 Task: Search one way flight ticket for 4 adults, 1 infant in seat and 1 infant on lap in premium economy from Williston: Williston Basin International Airport to Springfield: Abraham Lincoln Capital Airport on 5-2-2023. Number of bags: 1 checked bag. Price is upto 40000. Outbound departure time preference is 7:15.
Action: Mouse moved to (374, 317)
Screenshot: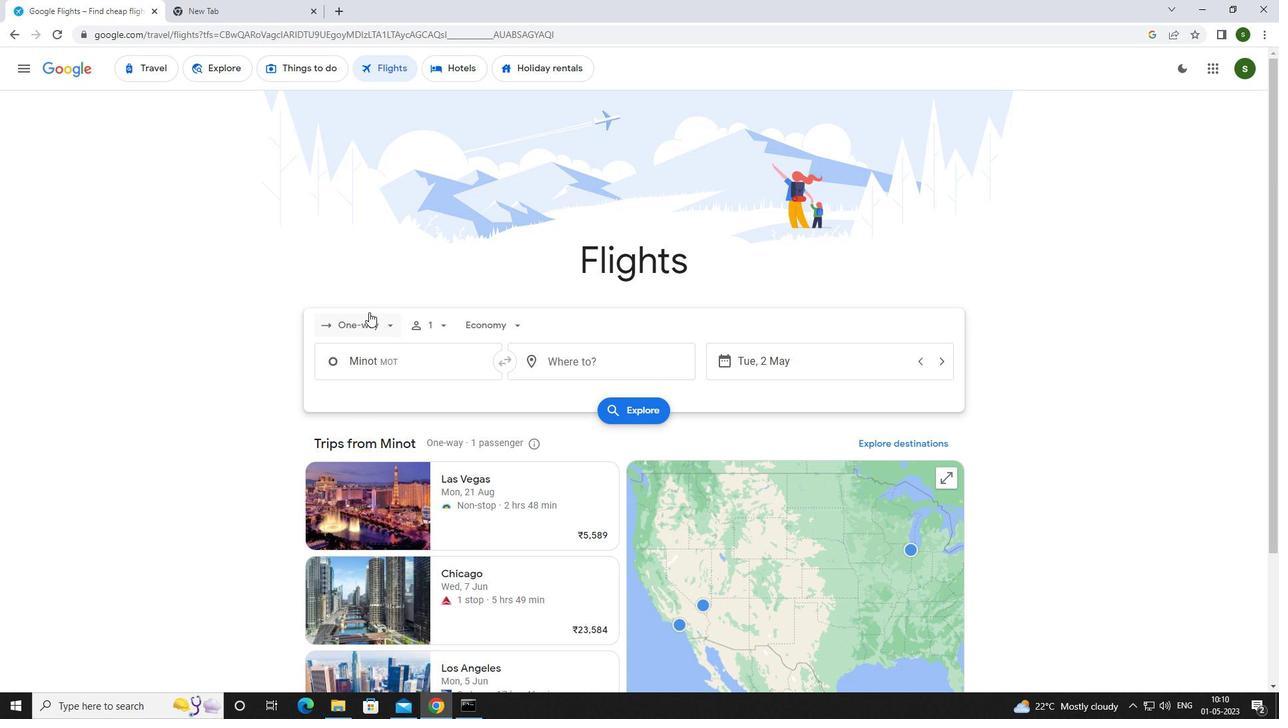 
Action: Mouse pressed left at (374, 317)
Screenshot: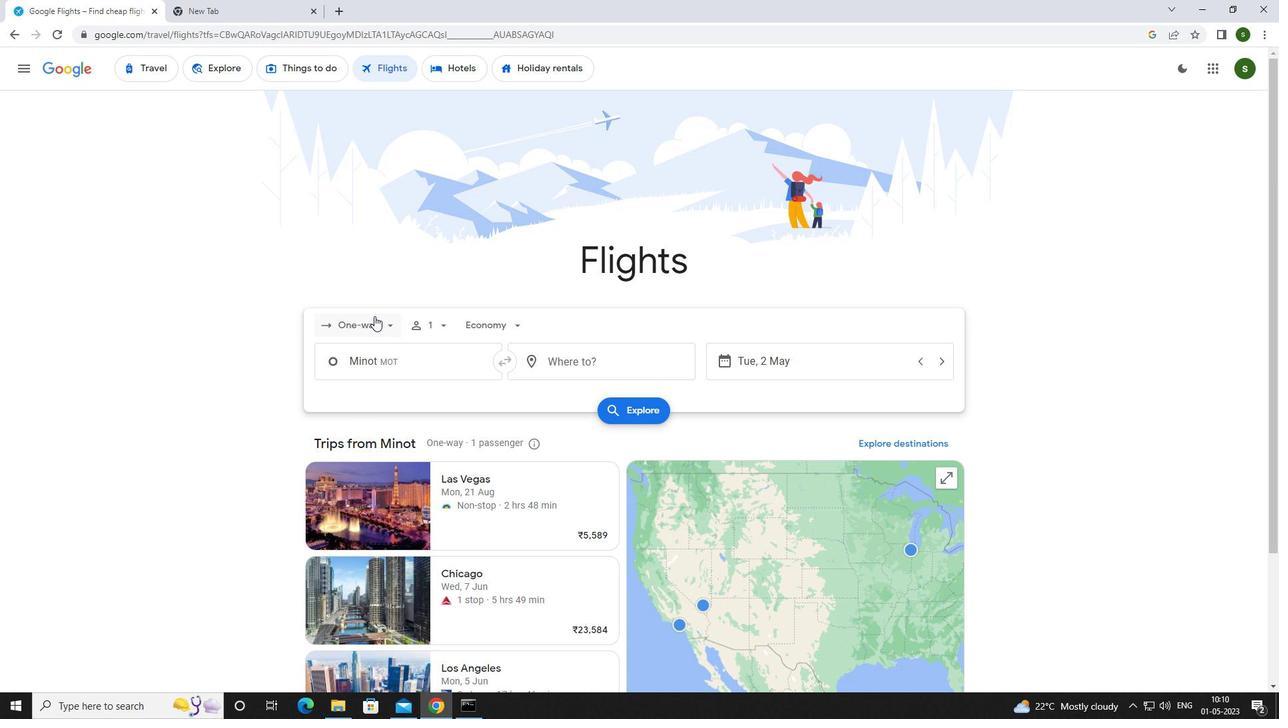 
Action: Mouse moved to (390, 385)
Screenshot: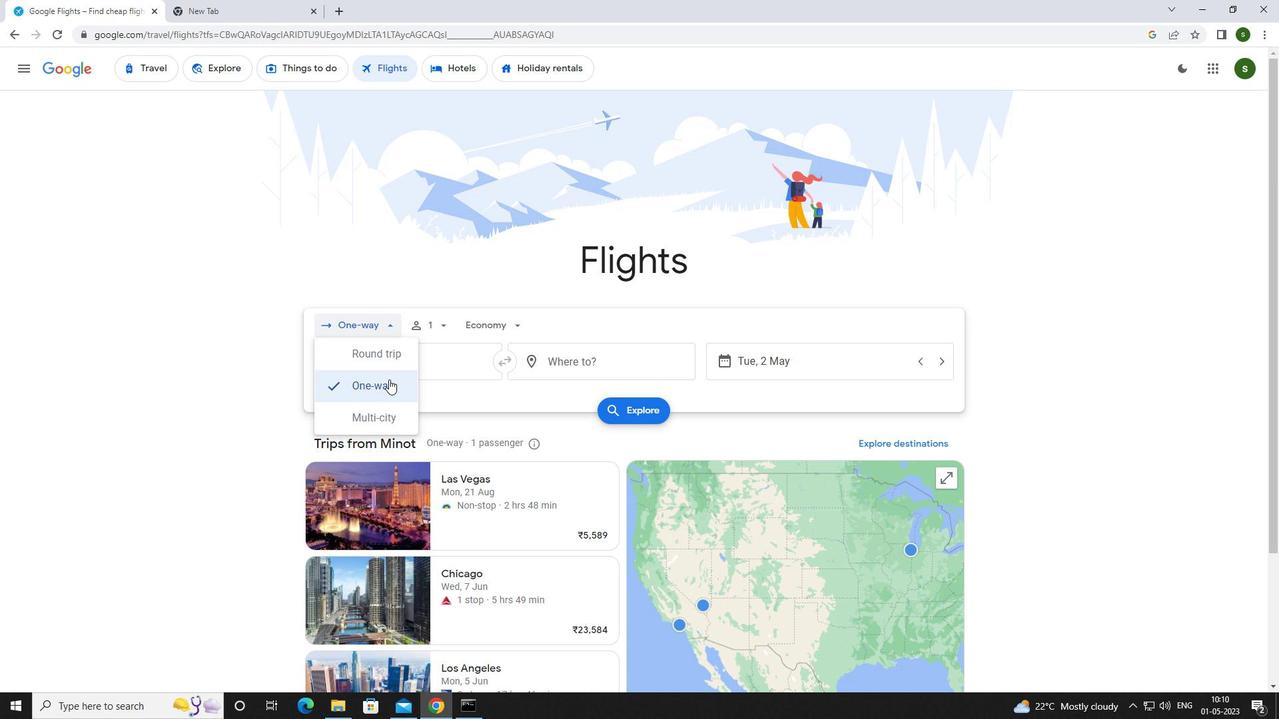 
Action: Mouse pressed left at (390, 385)
Screenshot: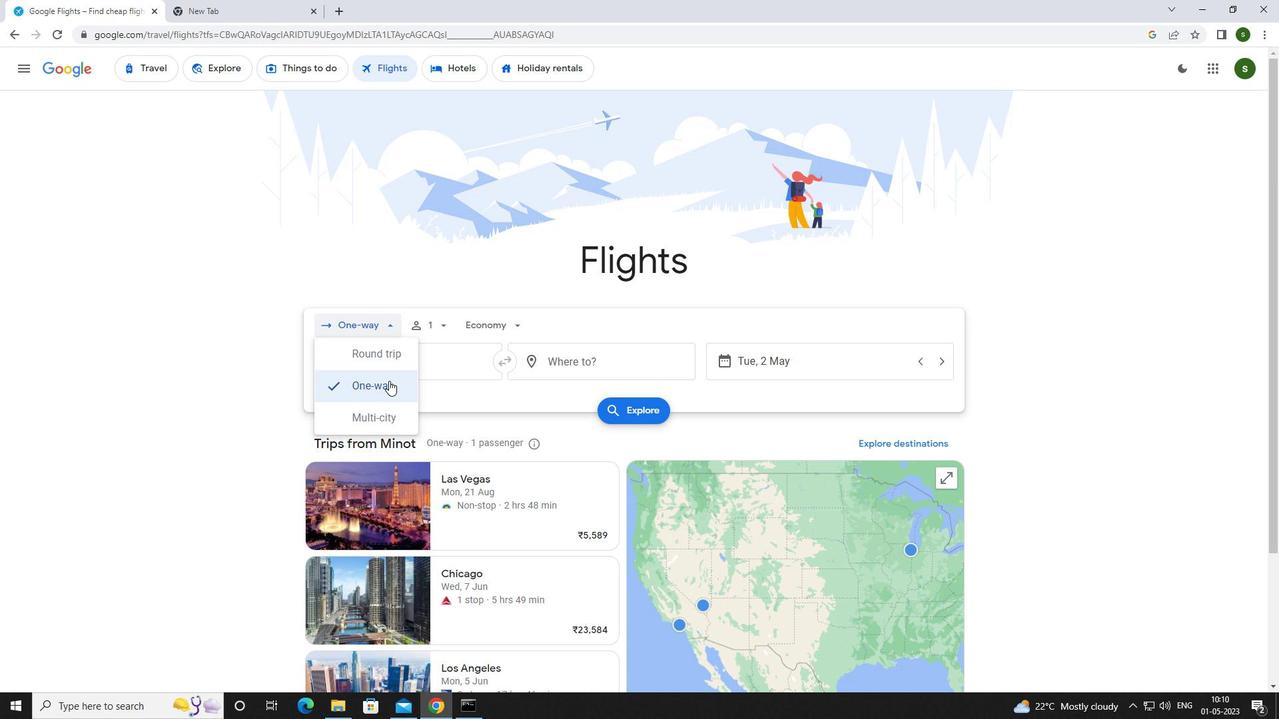 
Action: Mouse moved to (447, 323)
Screenshot: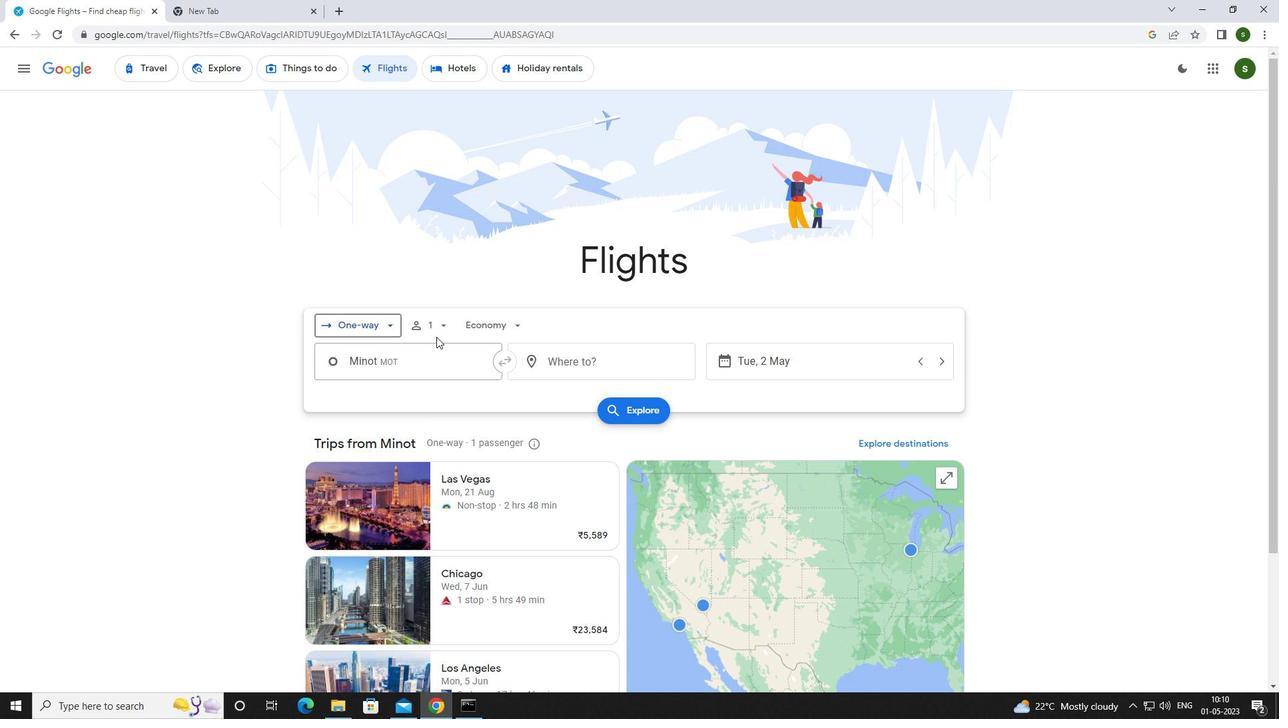 
Action: Mouse pressed left at (447, 323)
Screenshot: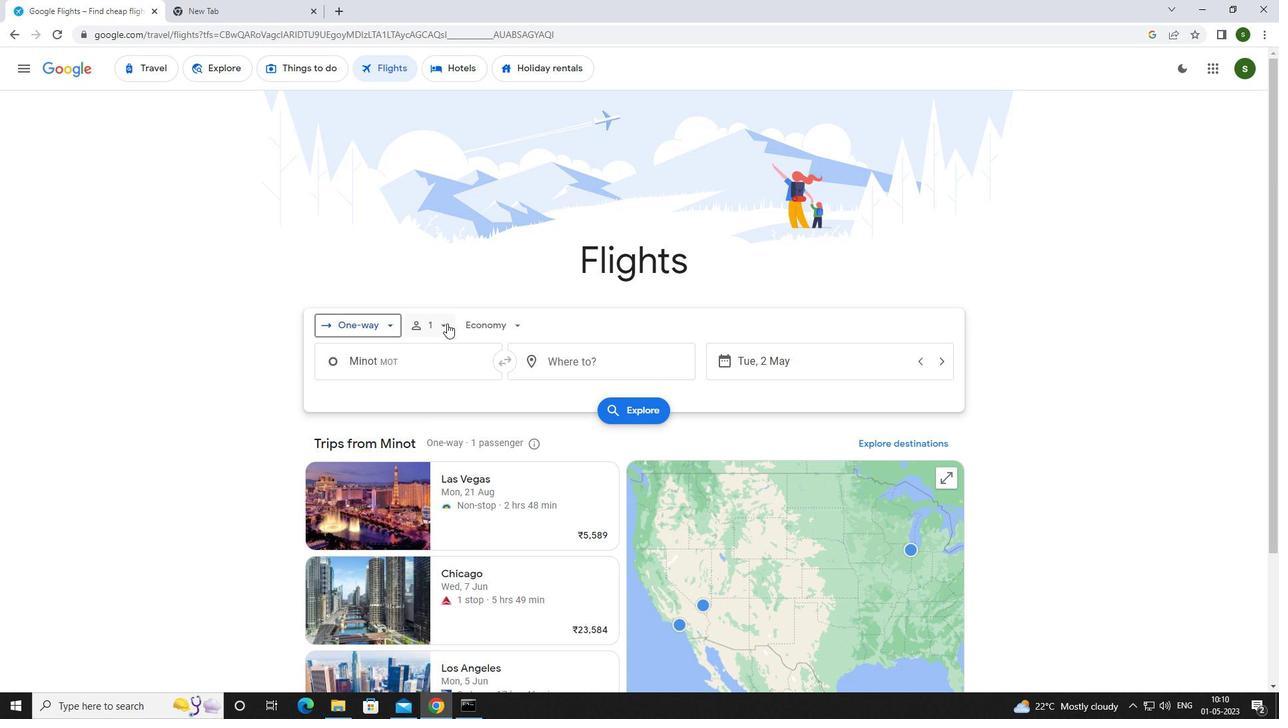
Action: Mouse moved to (550, 352)
Screenshot: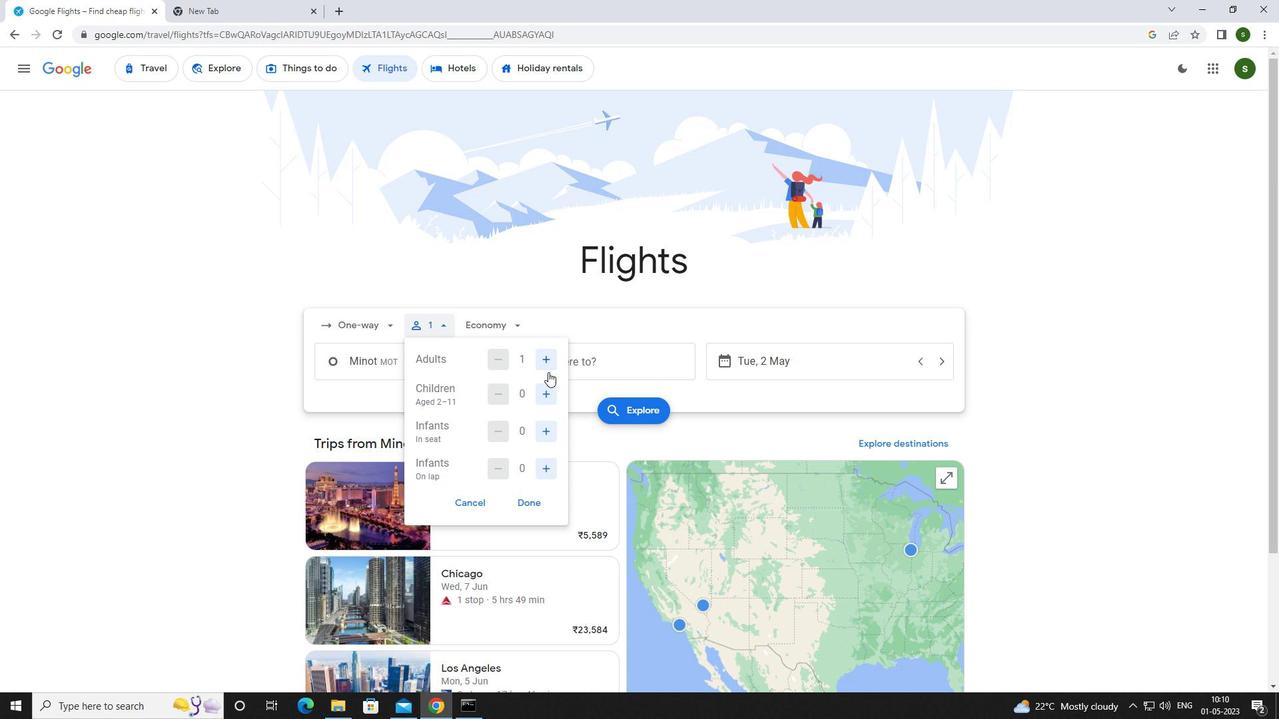 
Action: Mouse pressed left at (550, 352)
Screenshot: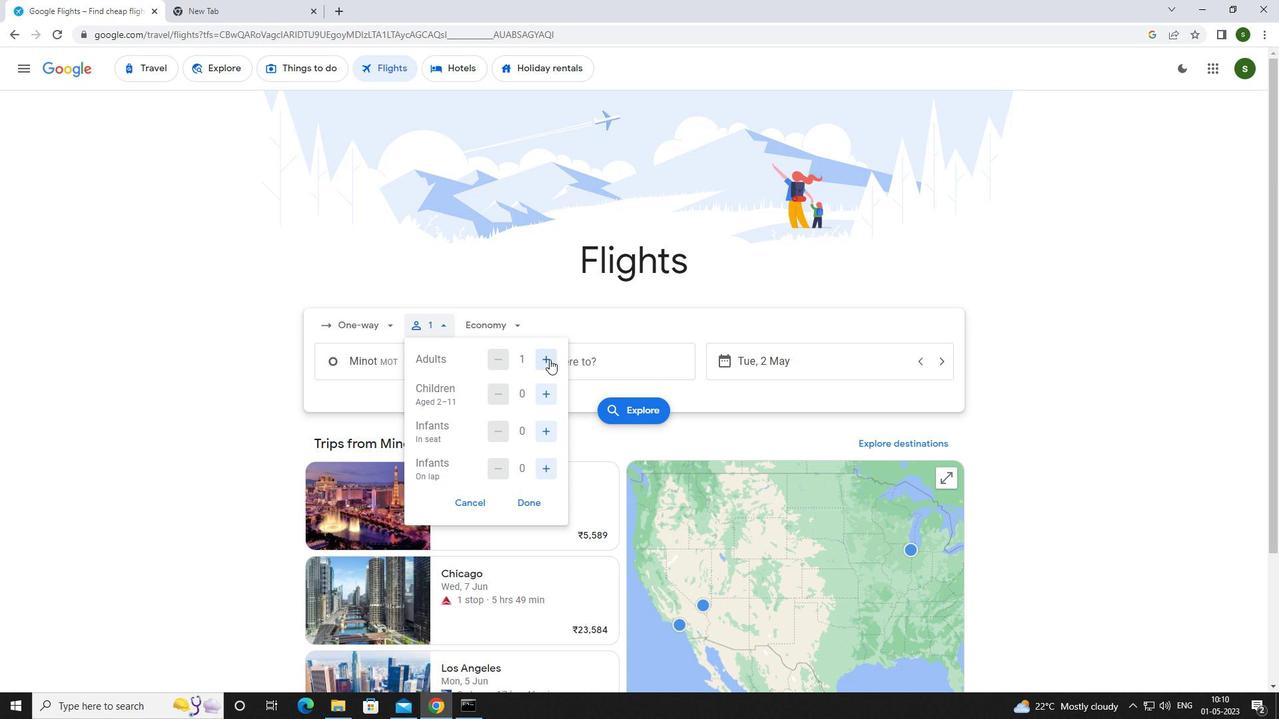 
Action: Mouse pressed left at (550, 352)
Screenshot: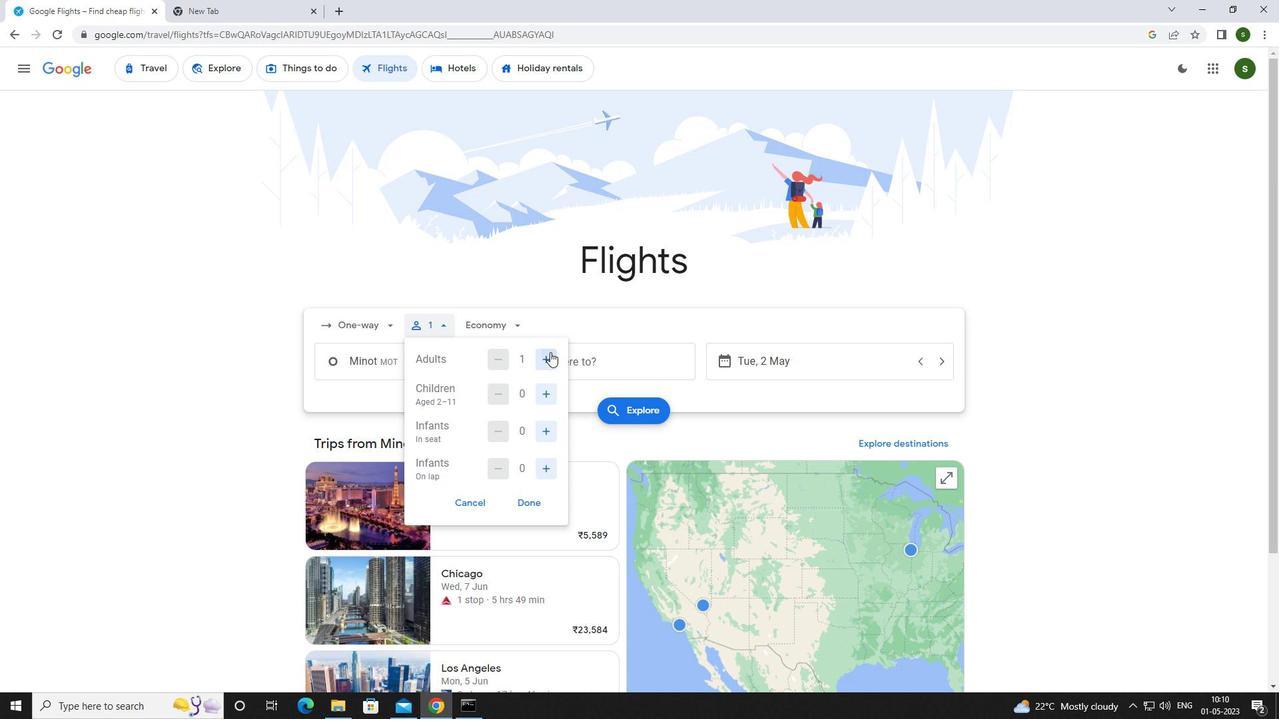 
Action: Mouse pressed left at (550, 352)
Screenshot: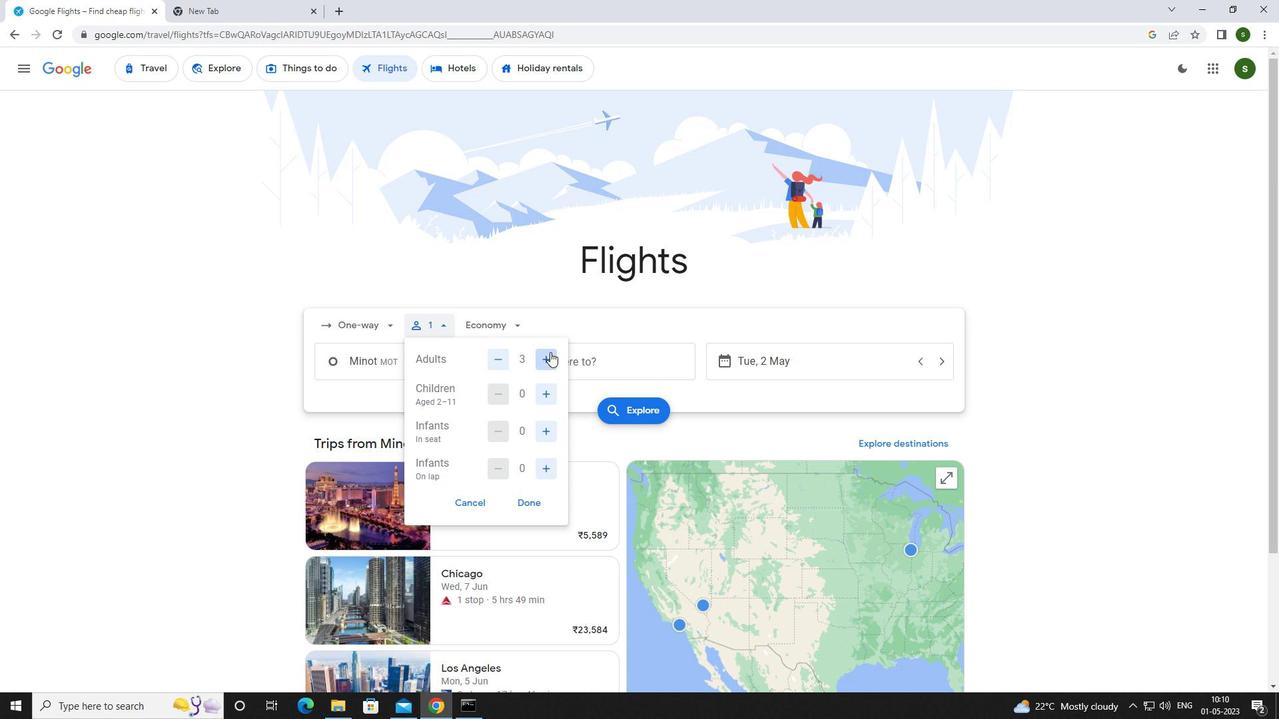 
Action: Mouse moved to (547, 431)
Screenshot: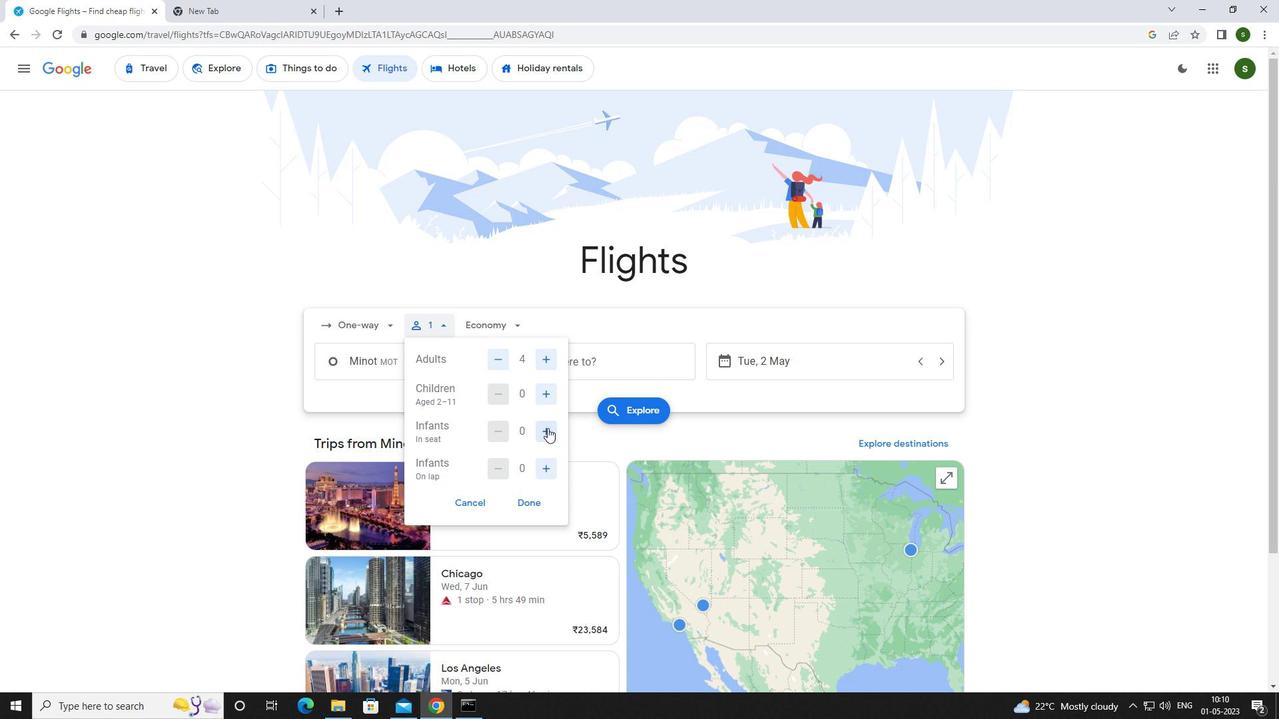 
Action: Mouse pressed left at (547, 431)
Screenshot: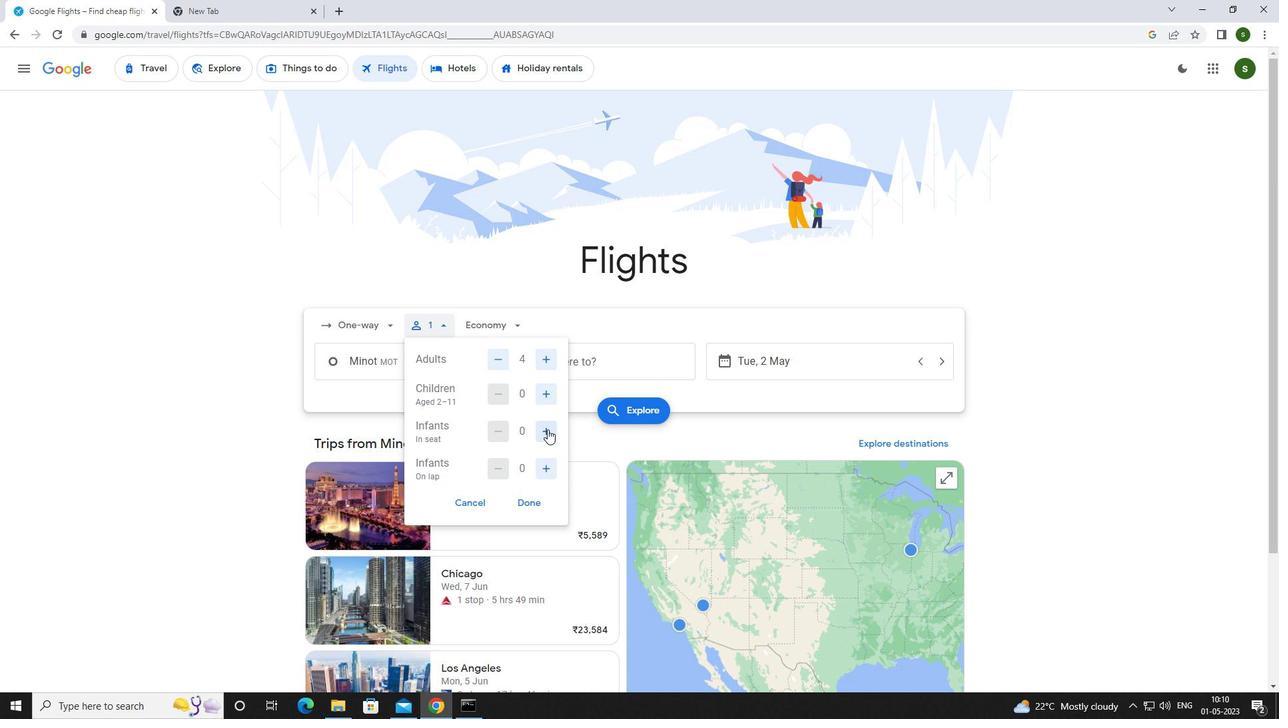 
Action: Mouse moved to (551, 470)
Screenshot: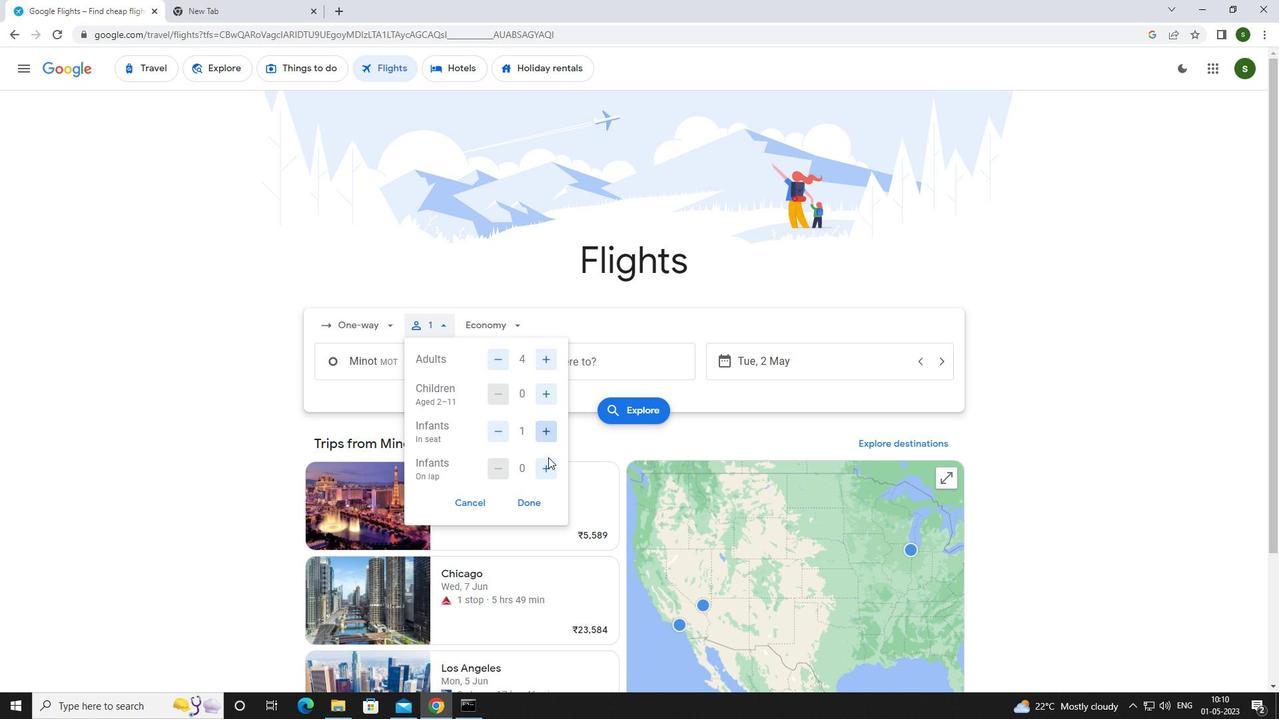 
Action: Mouse pressed left at (551, 470)
Screenshot: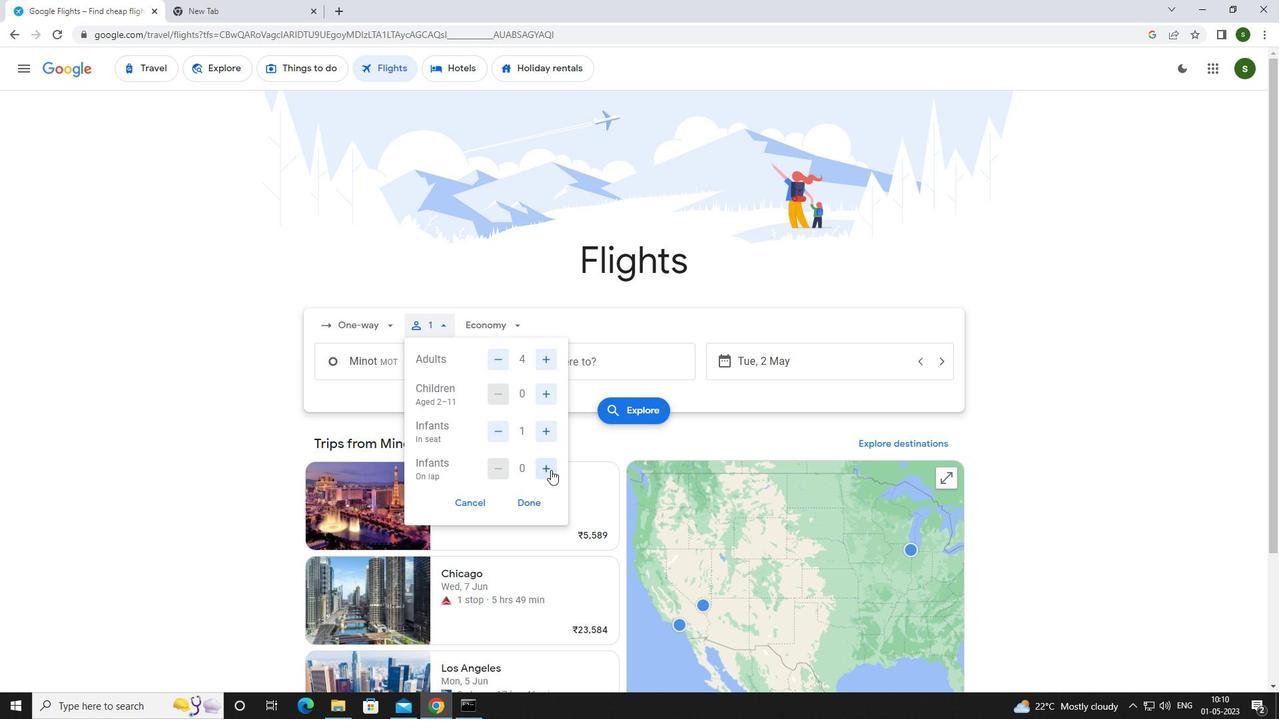 
Action: Mouse moved to (498, 329)
Screenshot: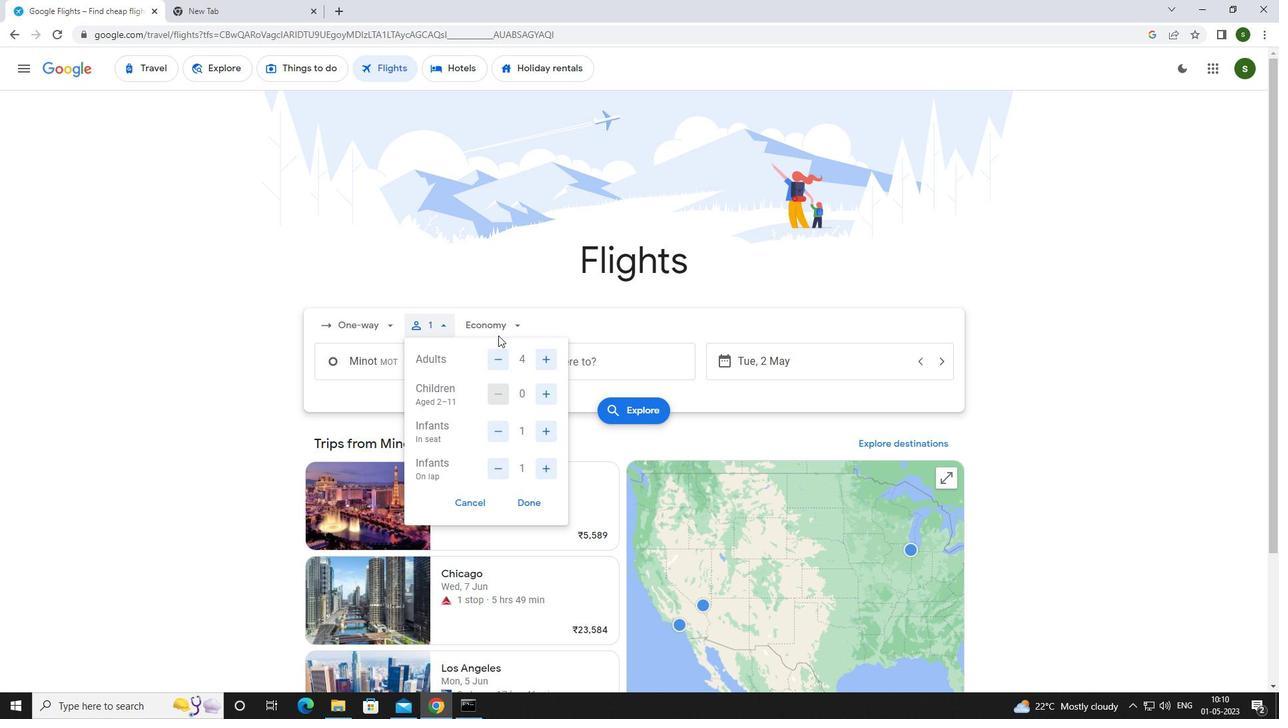 
Action: Mouse pressed left at (498, 329)
Screenshot: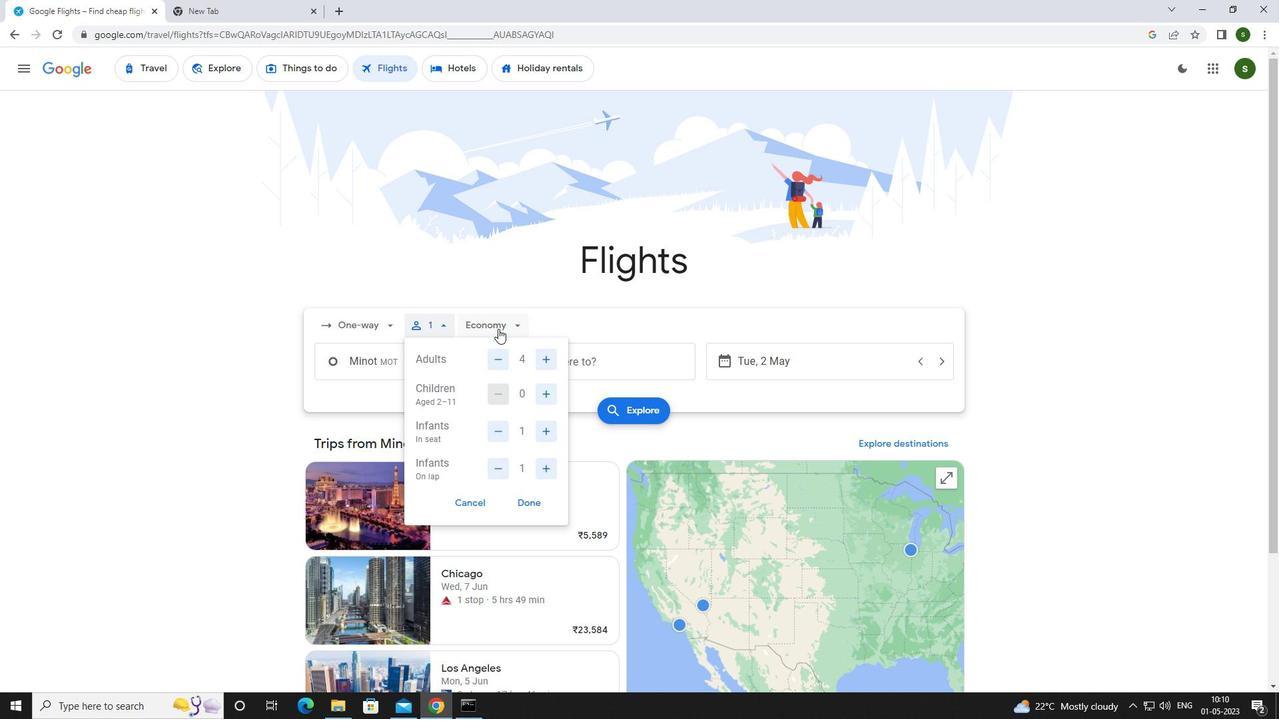 
Action: Mouse moved to (519, 390)
Screenshot: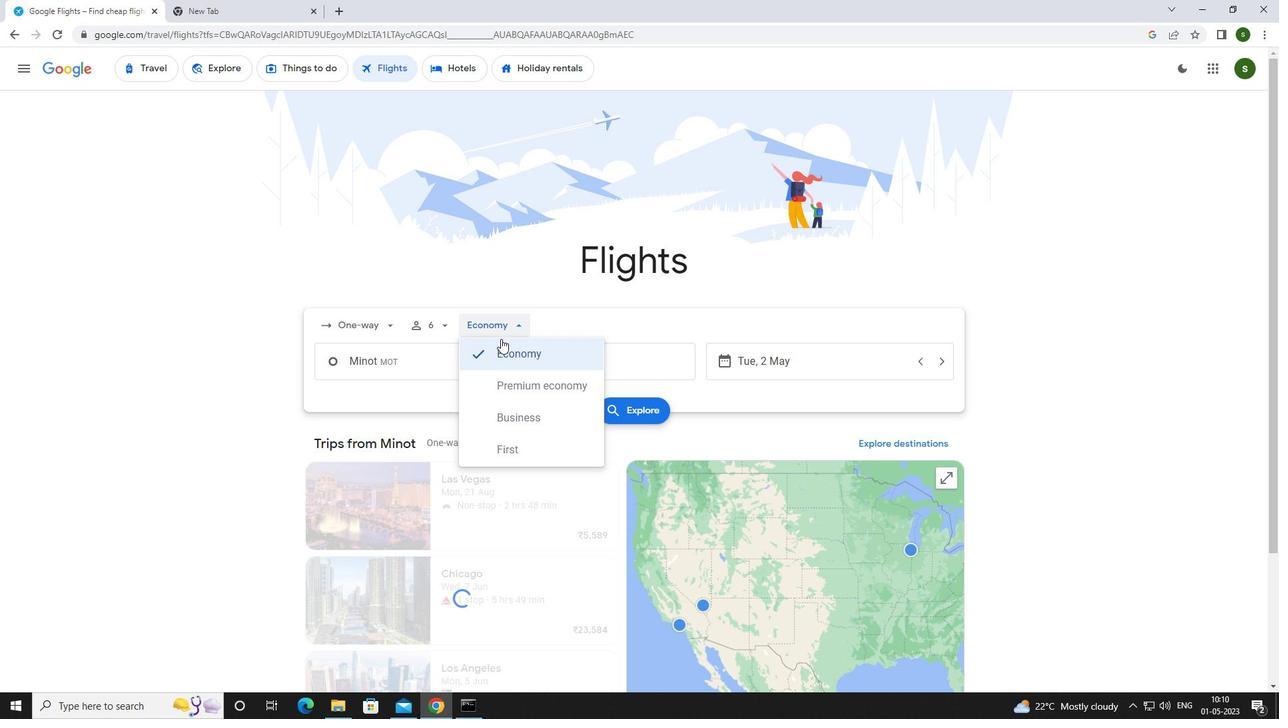 
Action: Mouse pressed left at (519, 390)
Screenshot: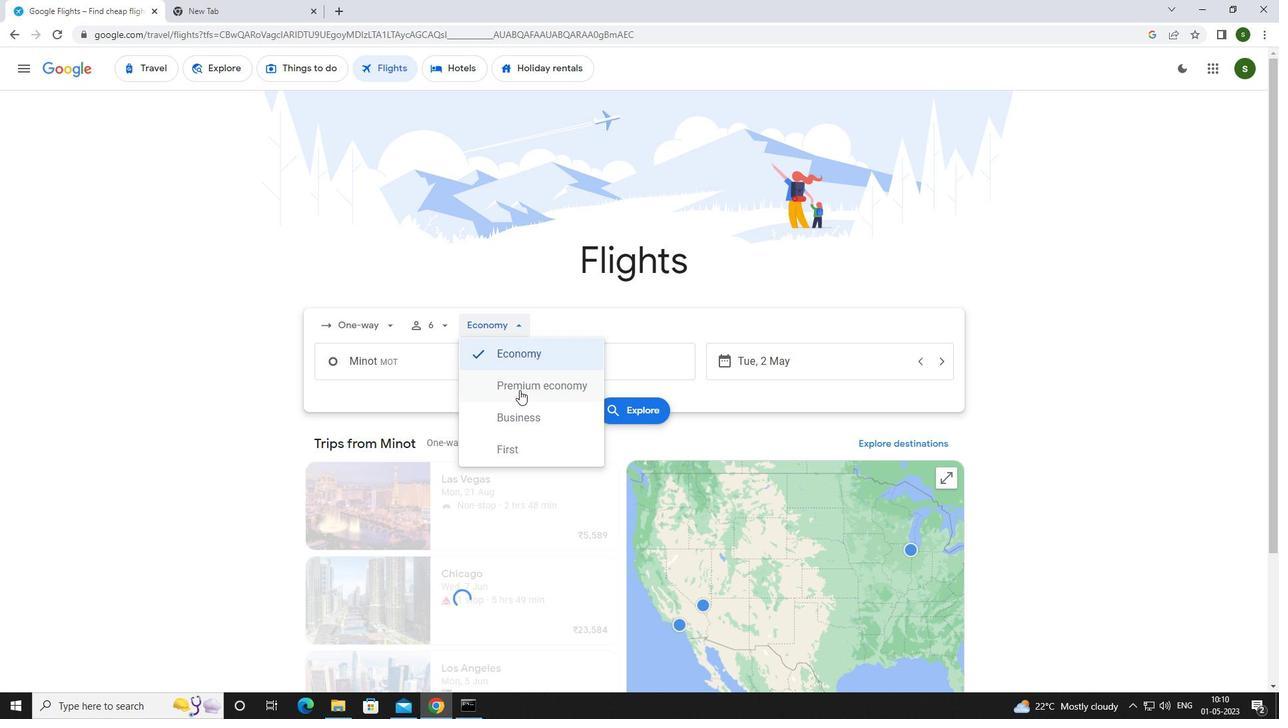 
Action: Mouse moved to (429, 367)
Screenshot: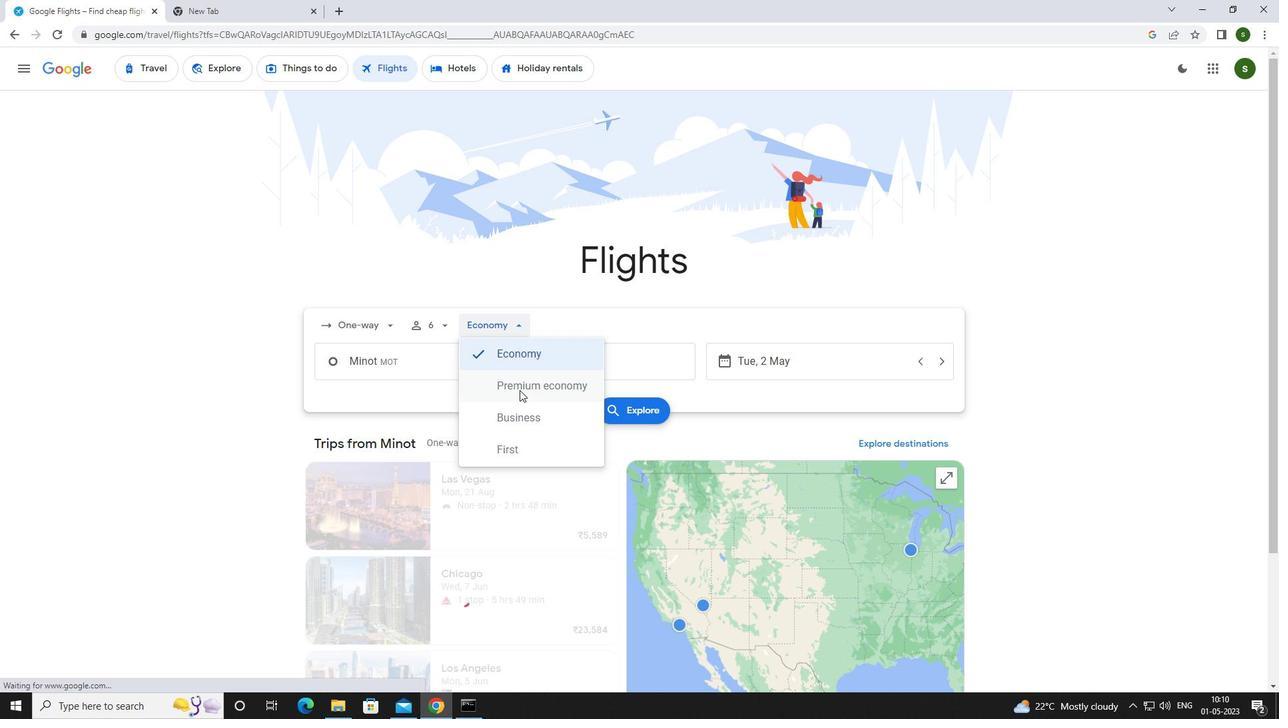 
Action: Mouse pressed left at (429, 367)
Screenshot: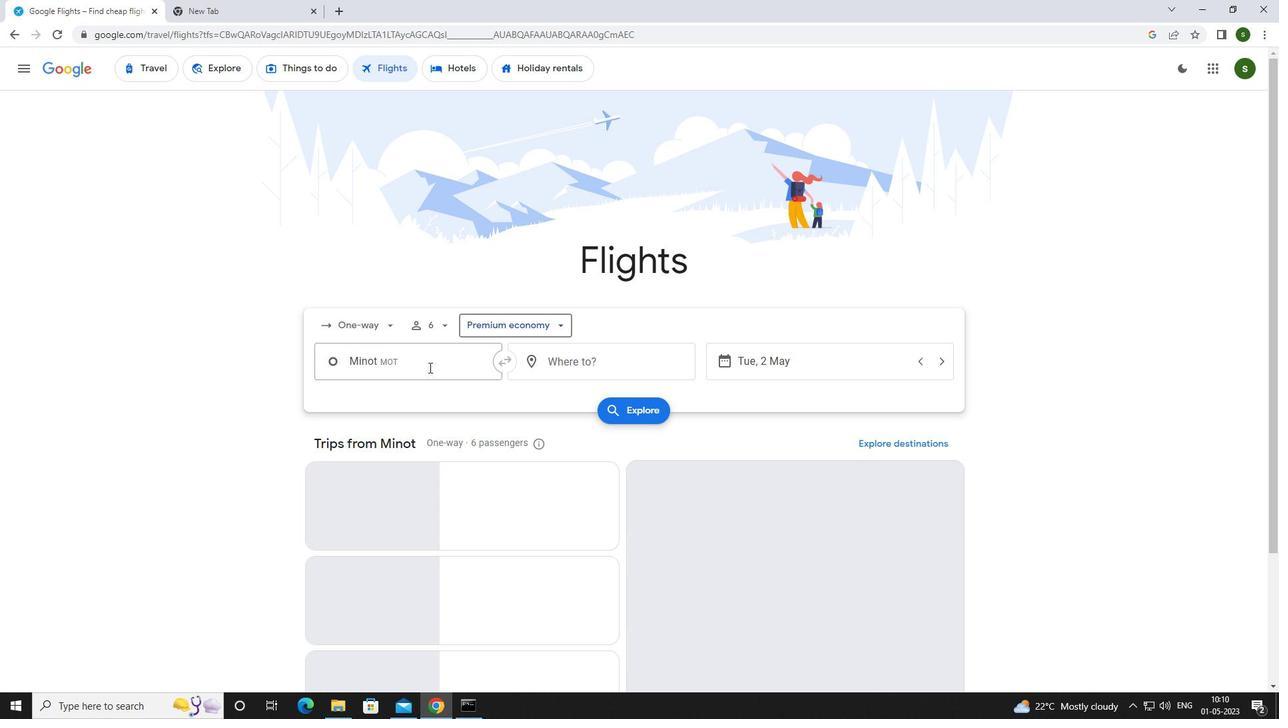 
Action: Key pressed w<Key.caps_lock>illiston
Screenshot: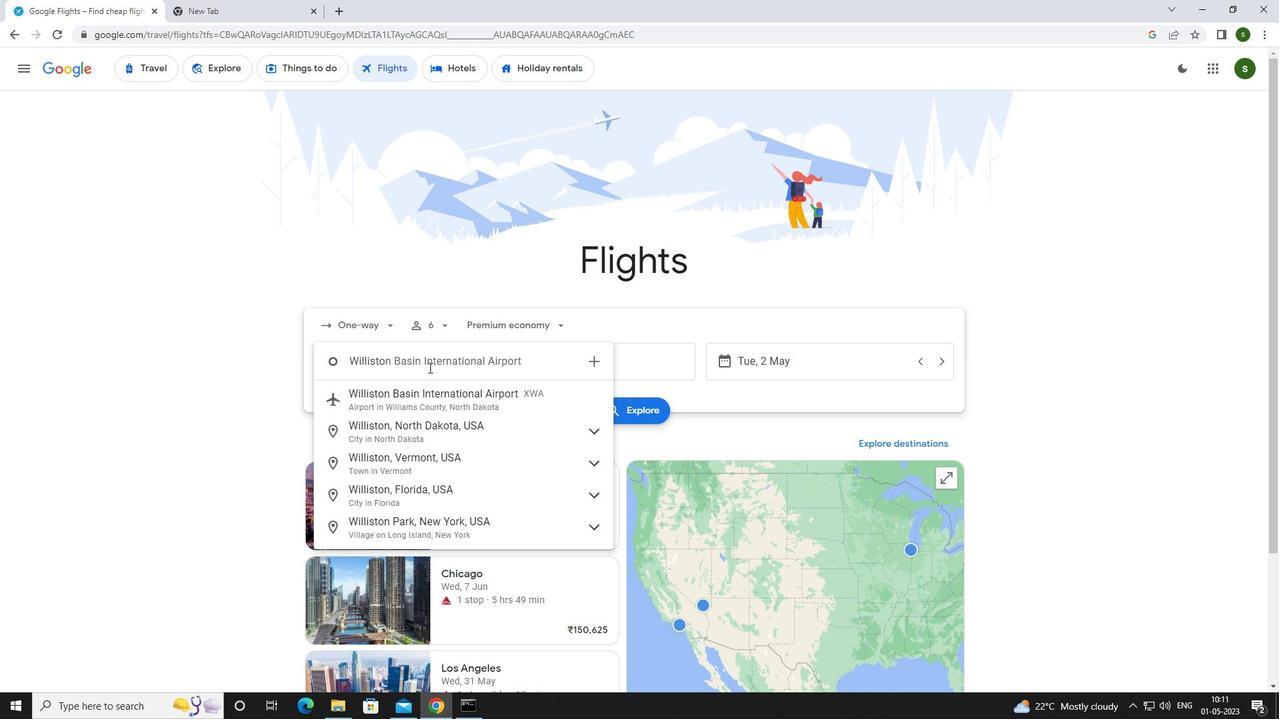 
Action: Mouse moved to (419, 407)
Screenshot: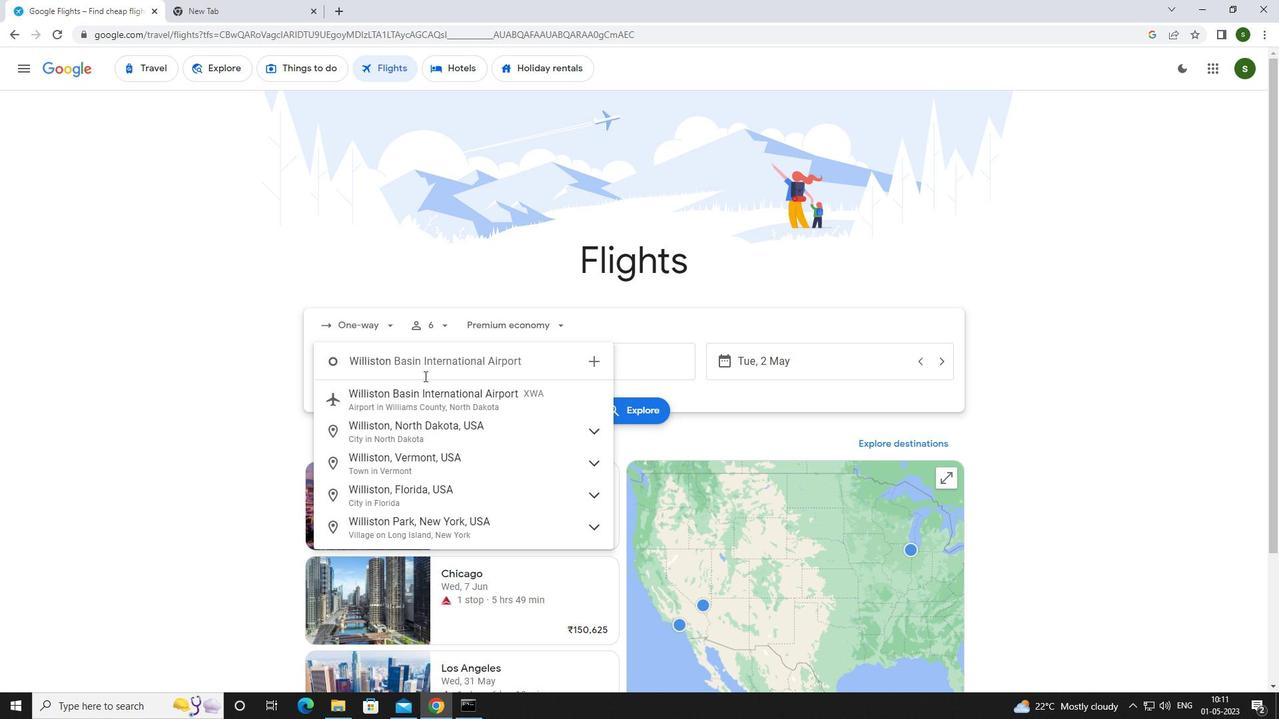 
Action: Mouse pressed left at (419, 407)
Screenshot: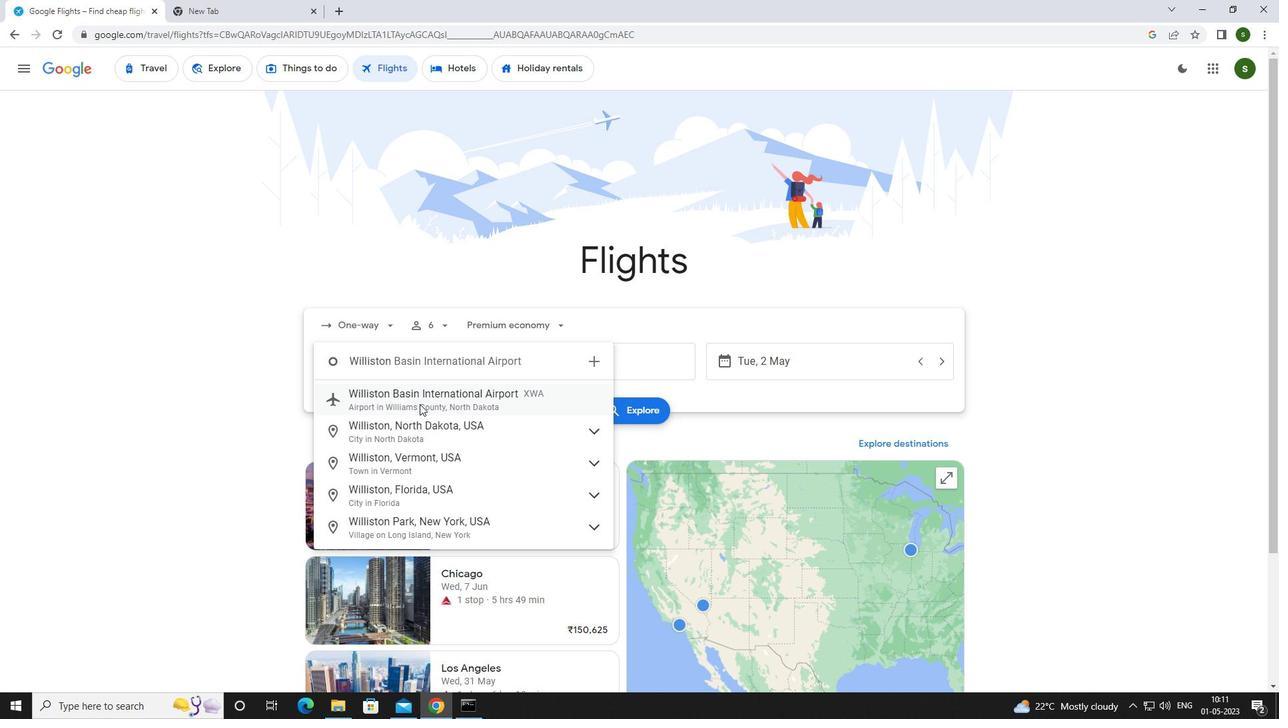 
Action: Mouse moved to (559, 360)
Screenshot: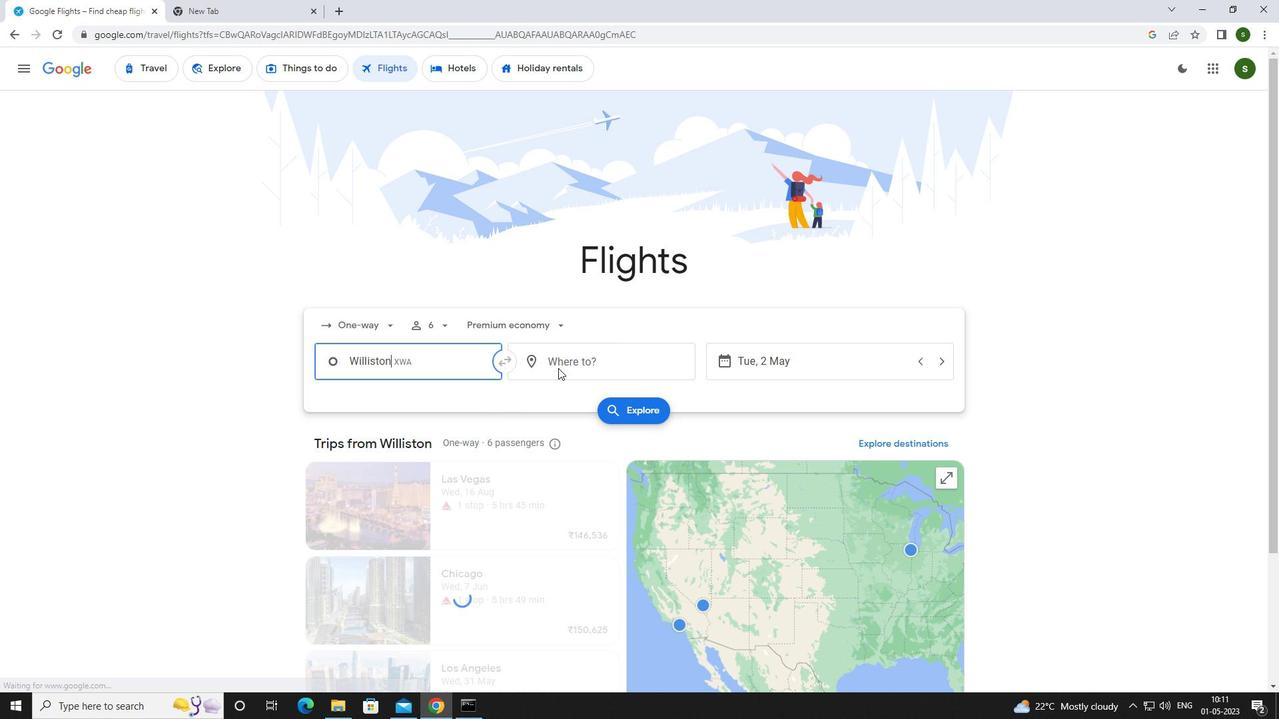 
Action: Mouse pressed left at (559, 360)
Screenshot: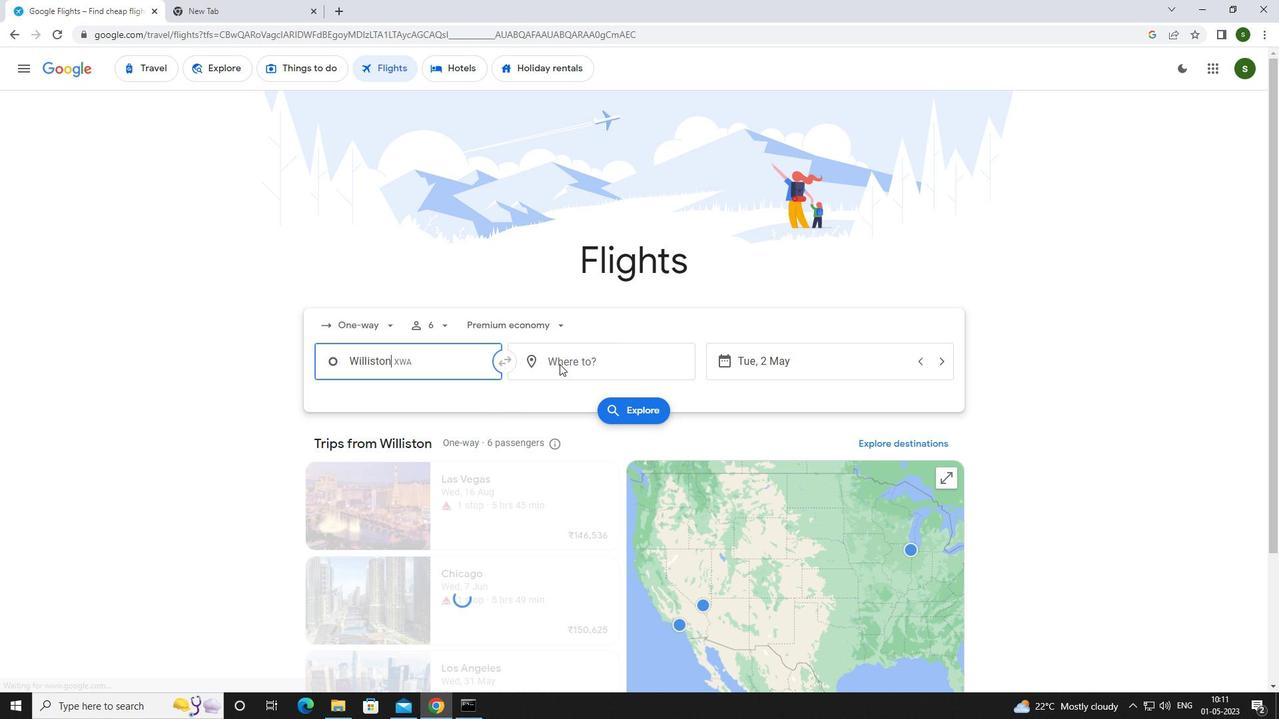
Action: Mouse moved to (449, 392)
Screenshot: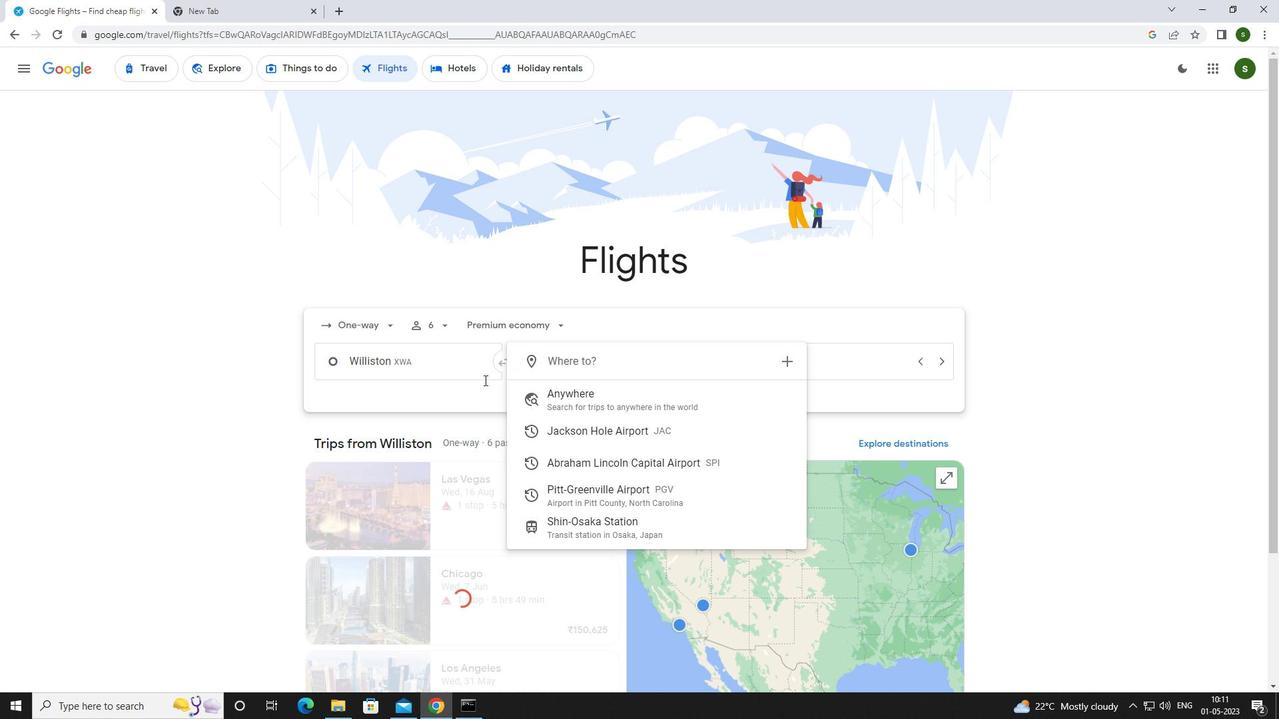 
Action: Key pressed <Key.caps_lock>s<Key.caps_lock>prom<Key.backspace><Key.backspace>ingf
Screenshot: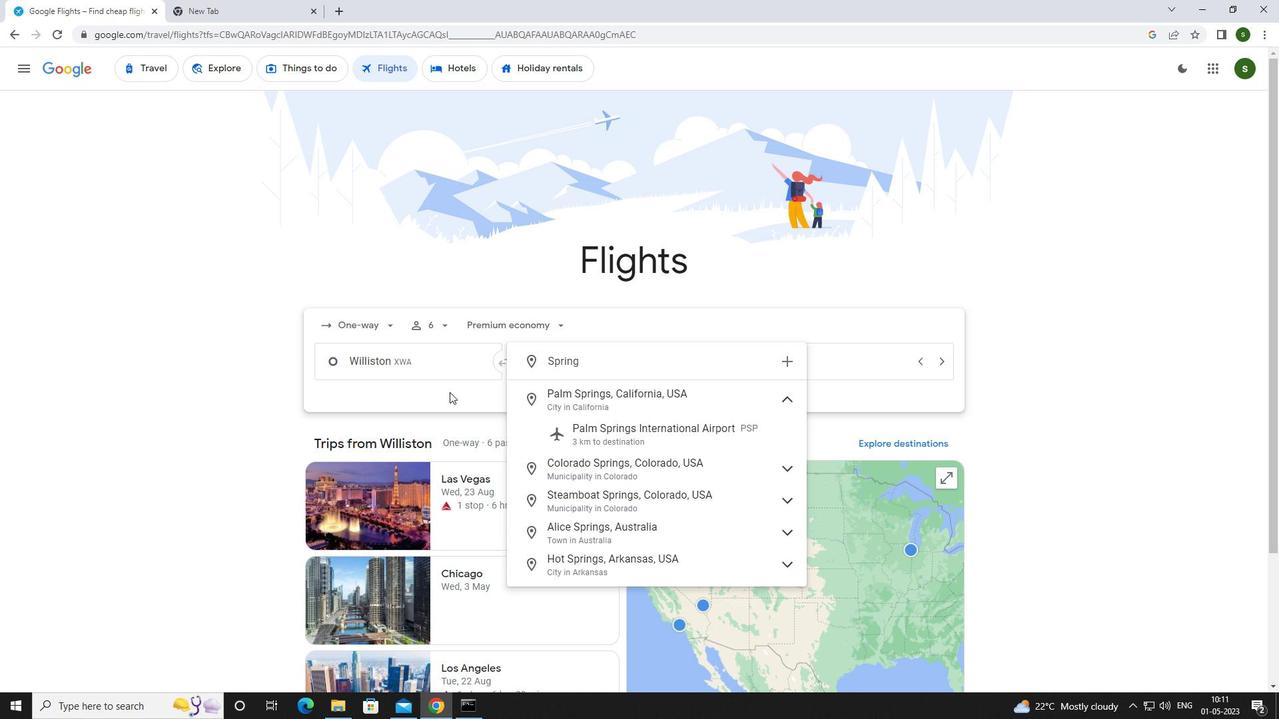 
Action: Mouse moved to (448, 392)
Screenshot: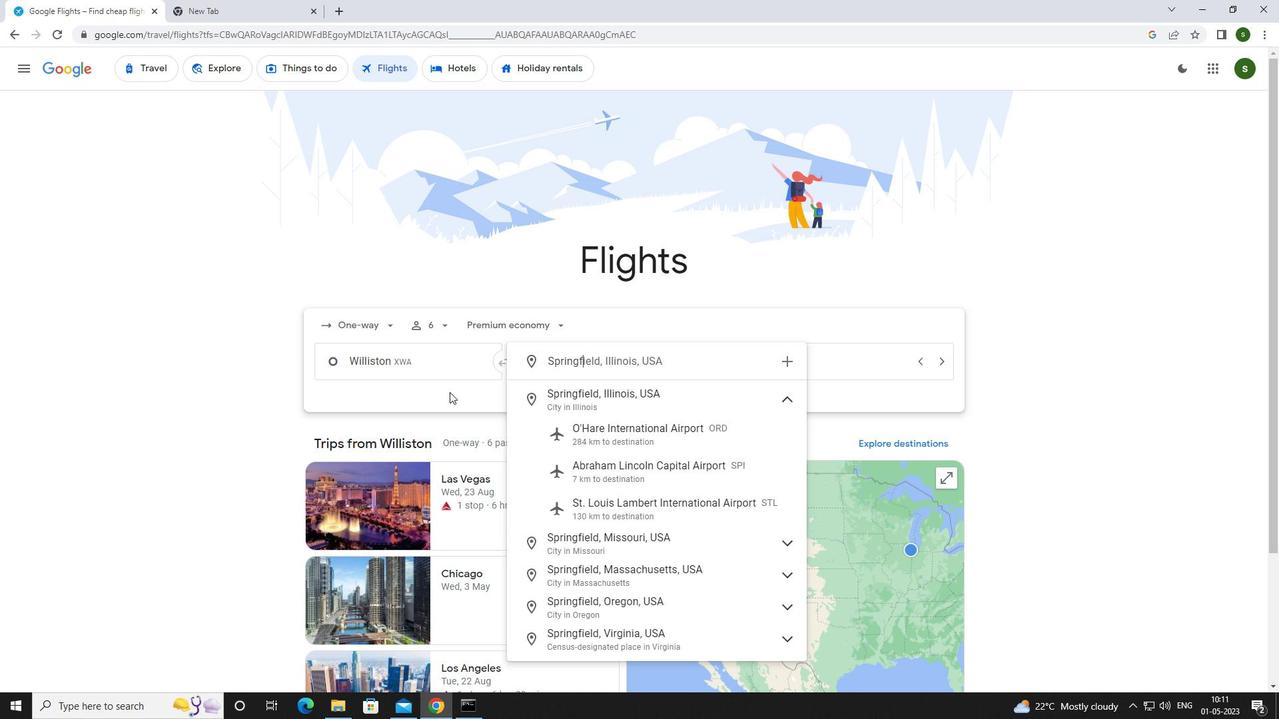 
Action: Key pressed iels
Screenshot: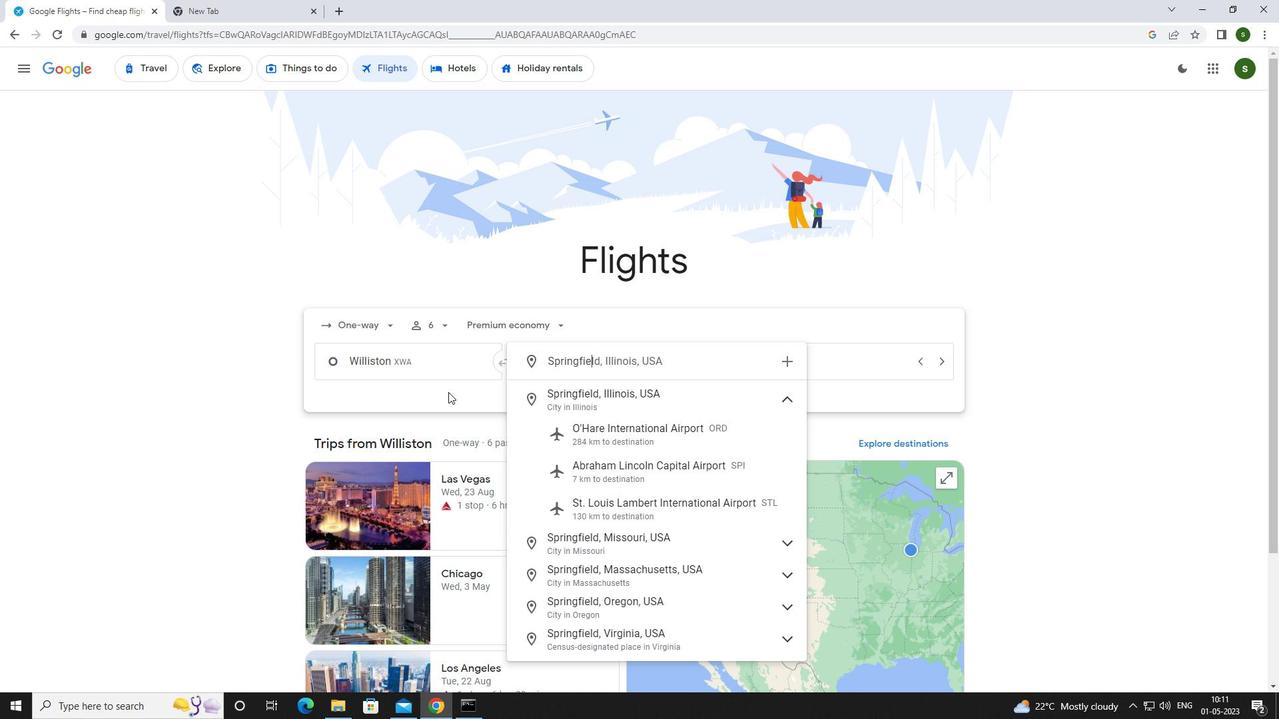 
Action: Mouse moved to (591, 473)
Screenshot: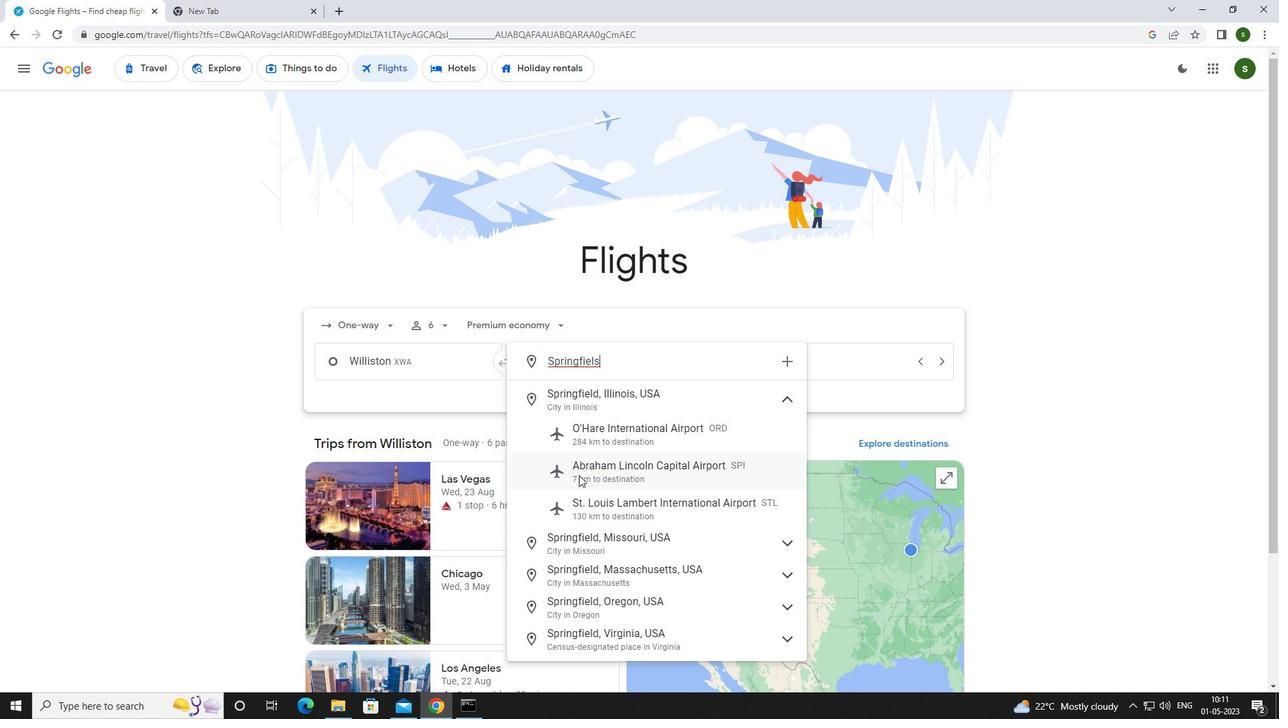 
Action: Mouse pressed left at (591, 473)
Screenshot: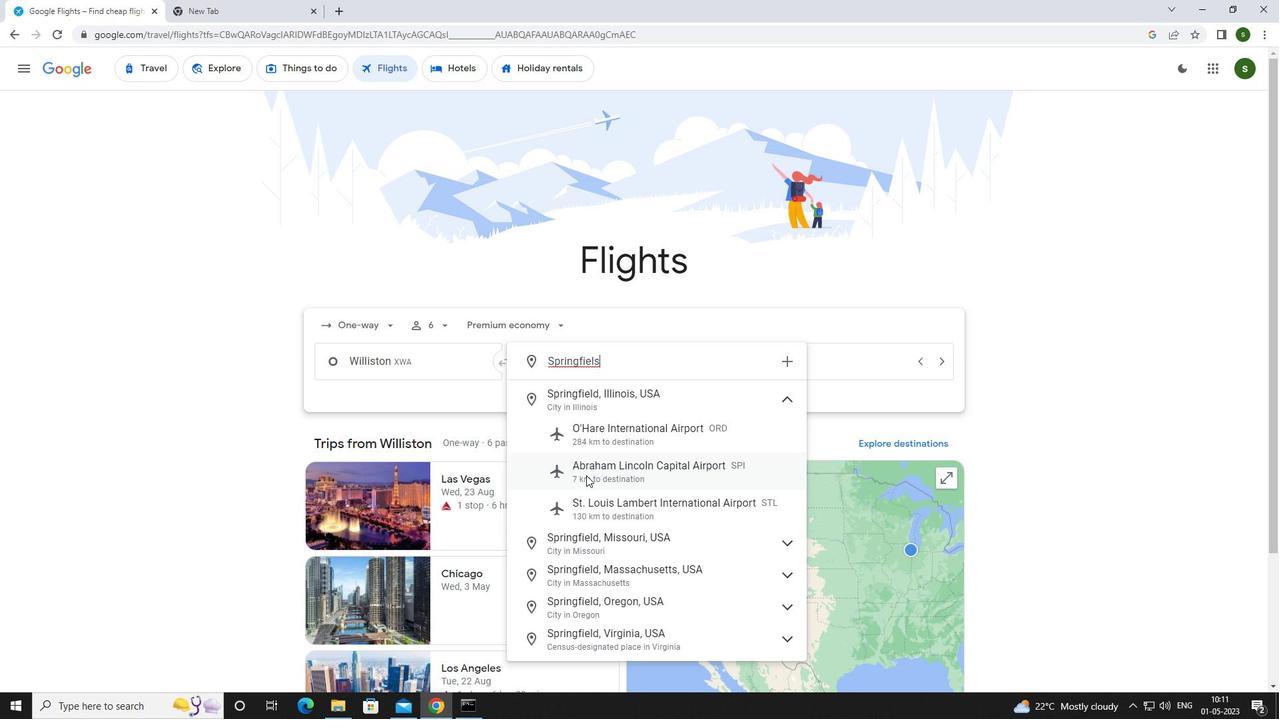 
Action: Mouse moved to (819, 360)
Screenshot: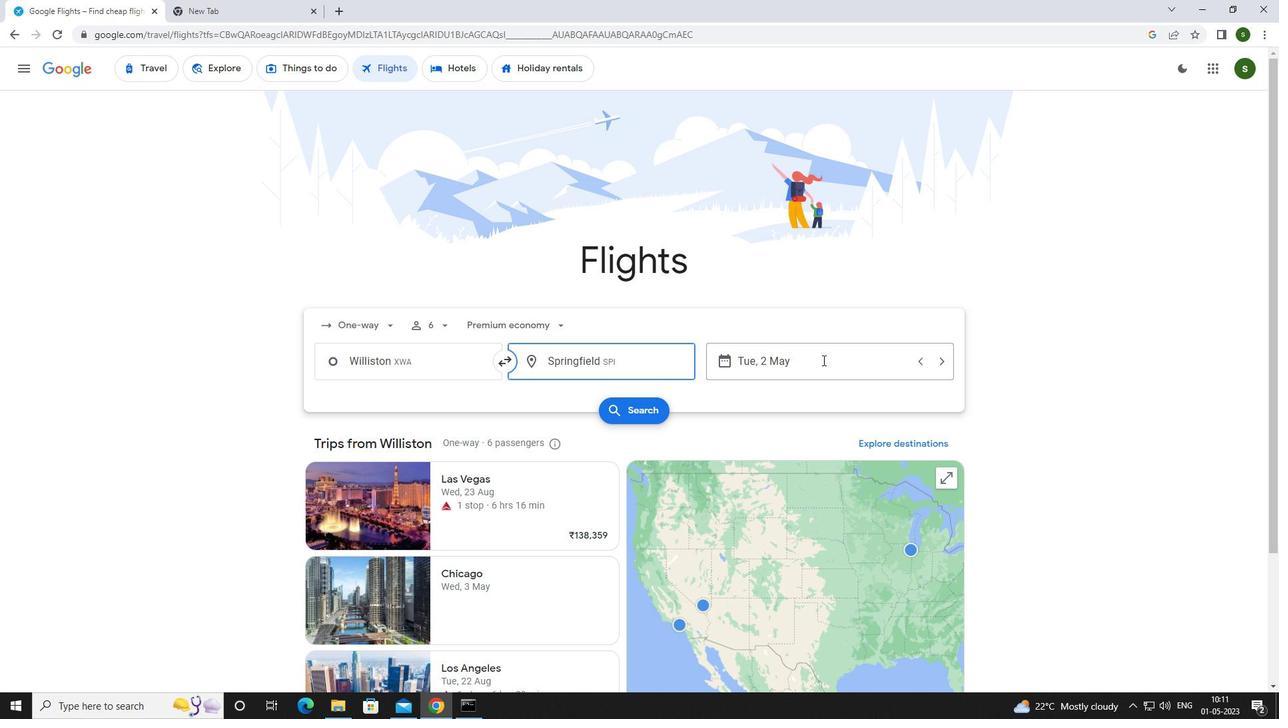 
Action: Mouse pressed left at (819, 360)
Screenshot: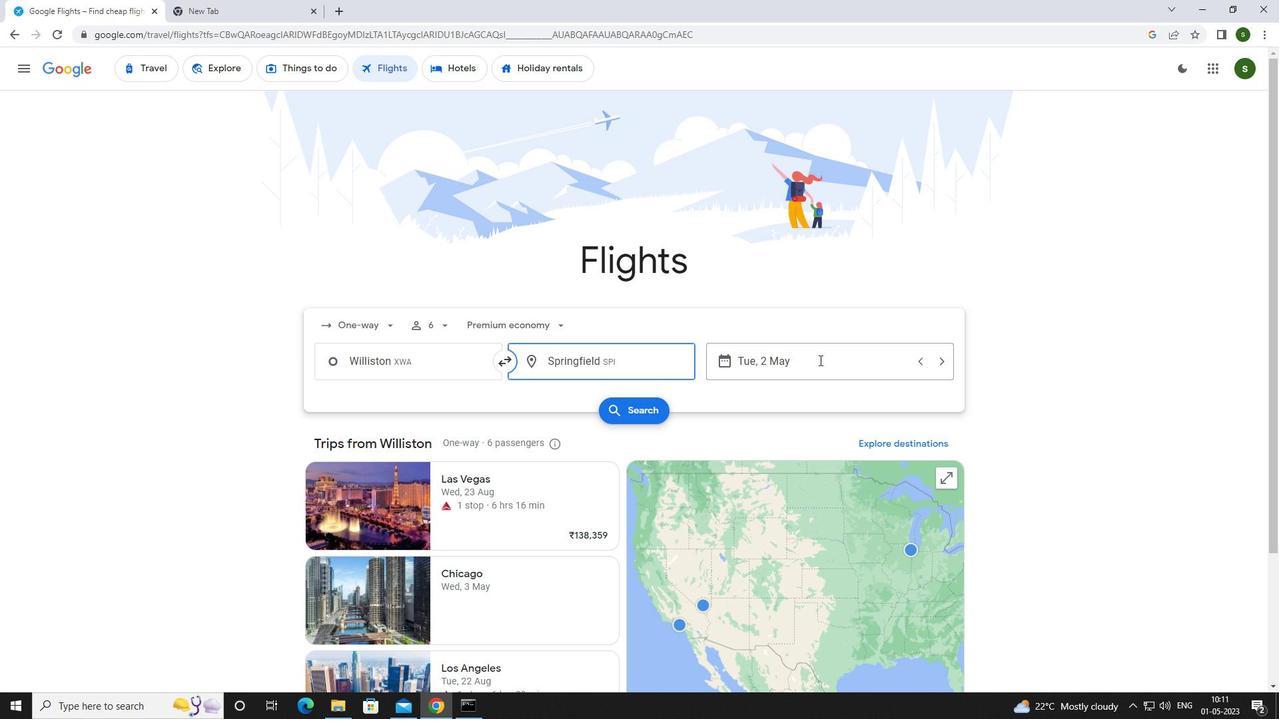 
Action: Mouse moved to (553, 453)
Screenshot: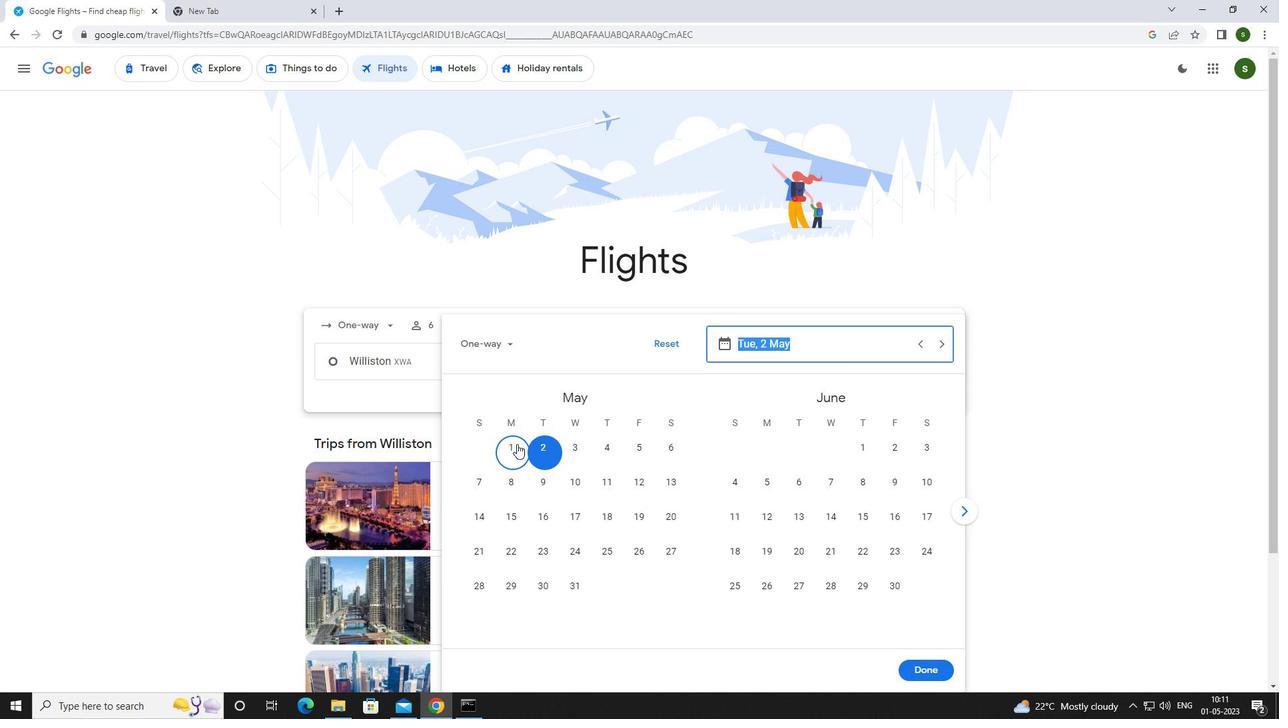 
Action: Mouse pressed left at (553, 453)
Screenshot: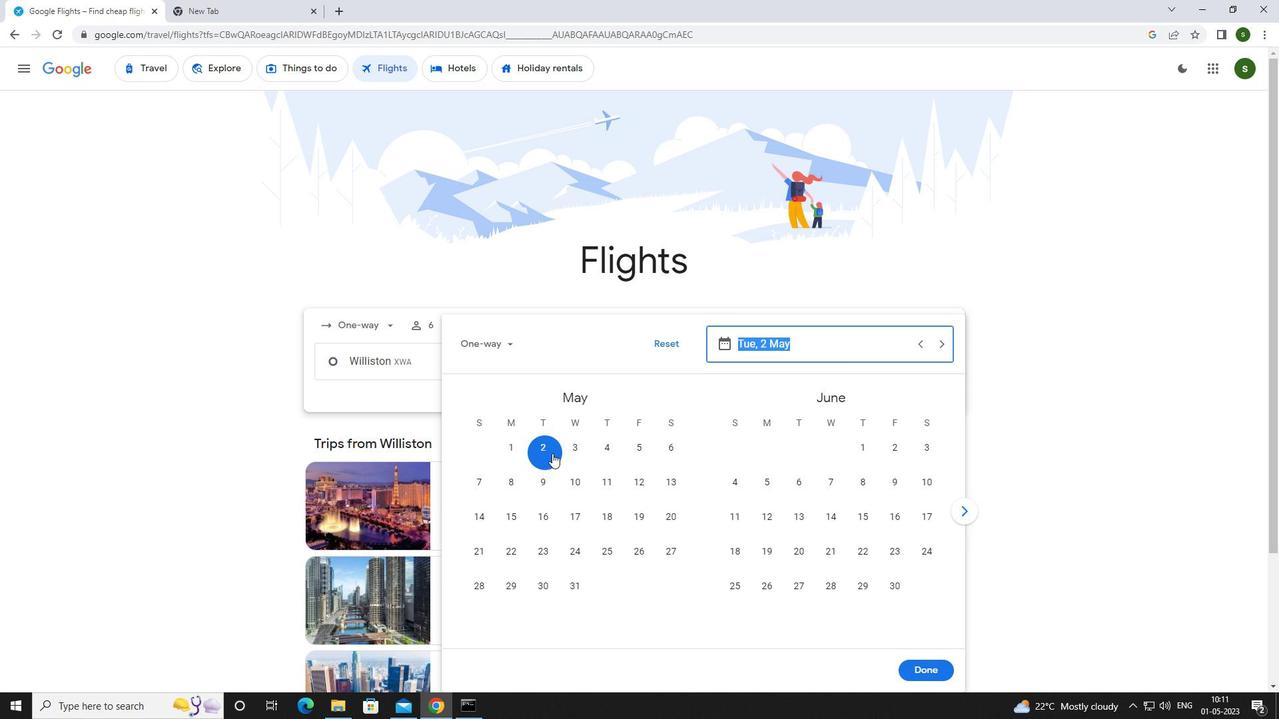 
Action: Mouse moved to (927, 669)
Screenshot: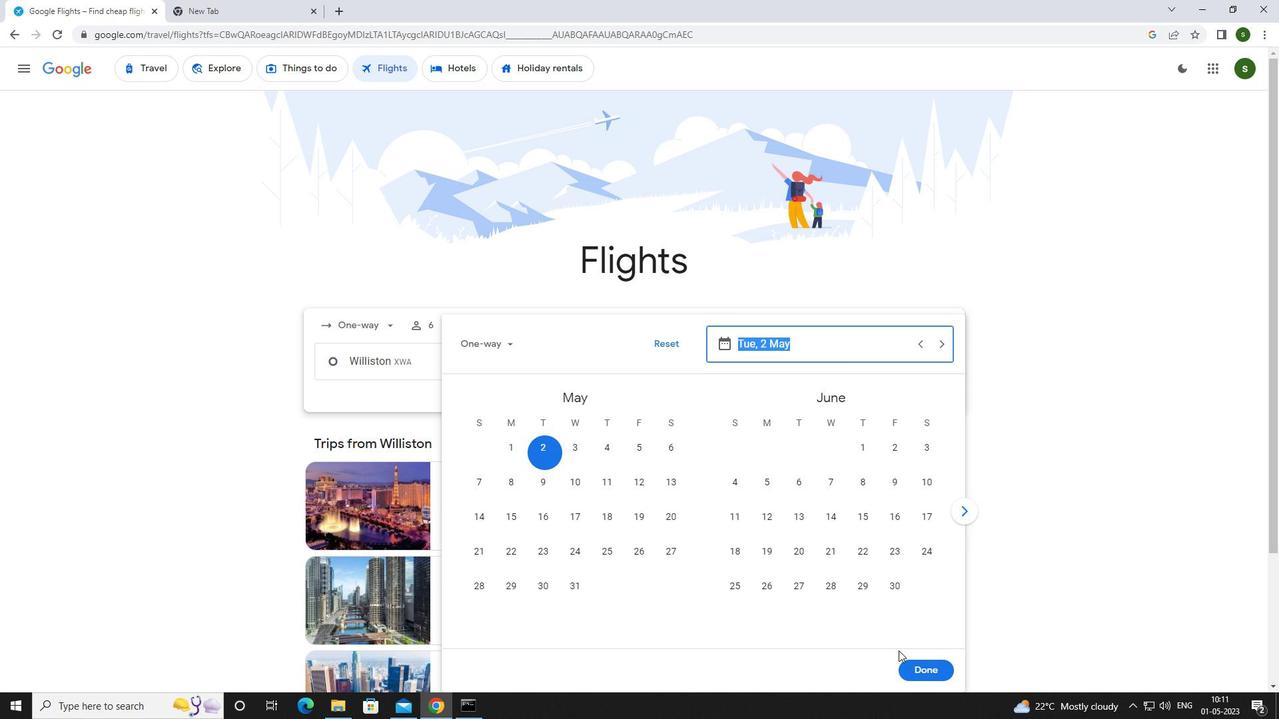 
Action: Mouse pressed left at (927, 669)
Screenshot: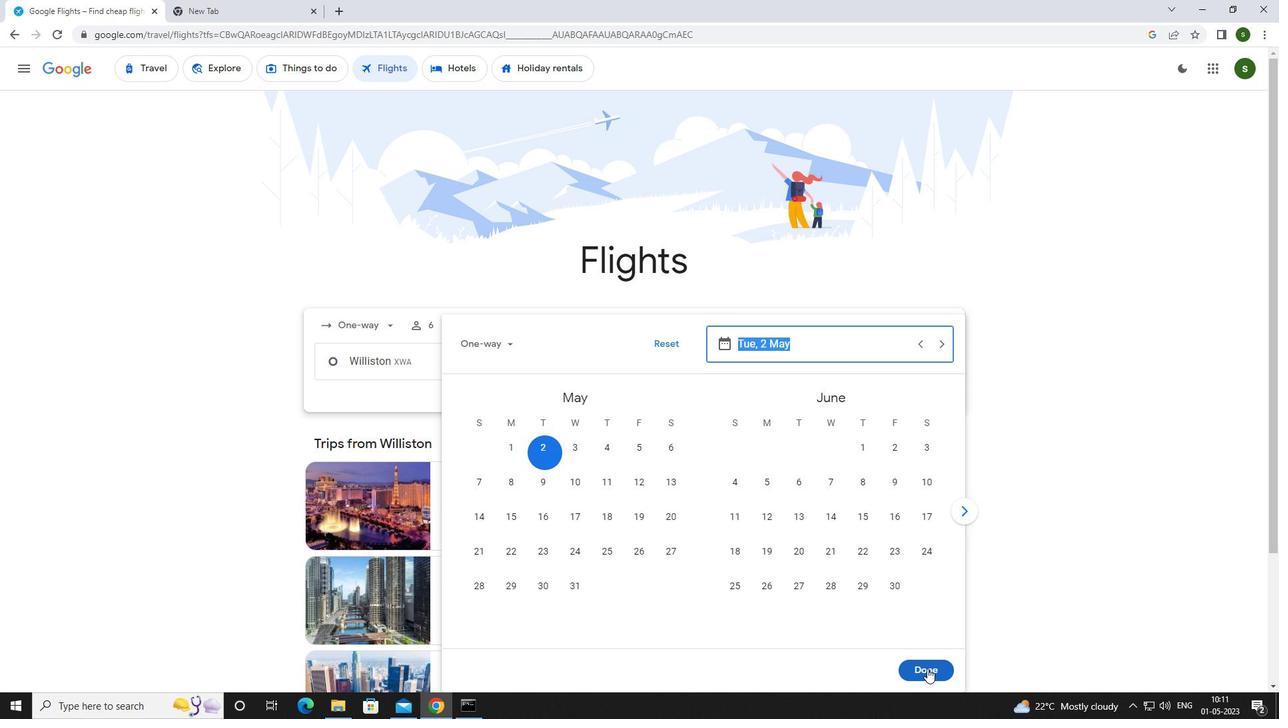 
Action: Mouse moved to (637, 403)
Screenshot: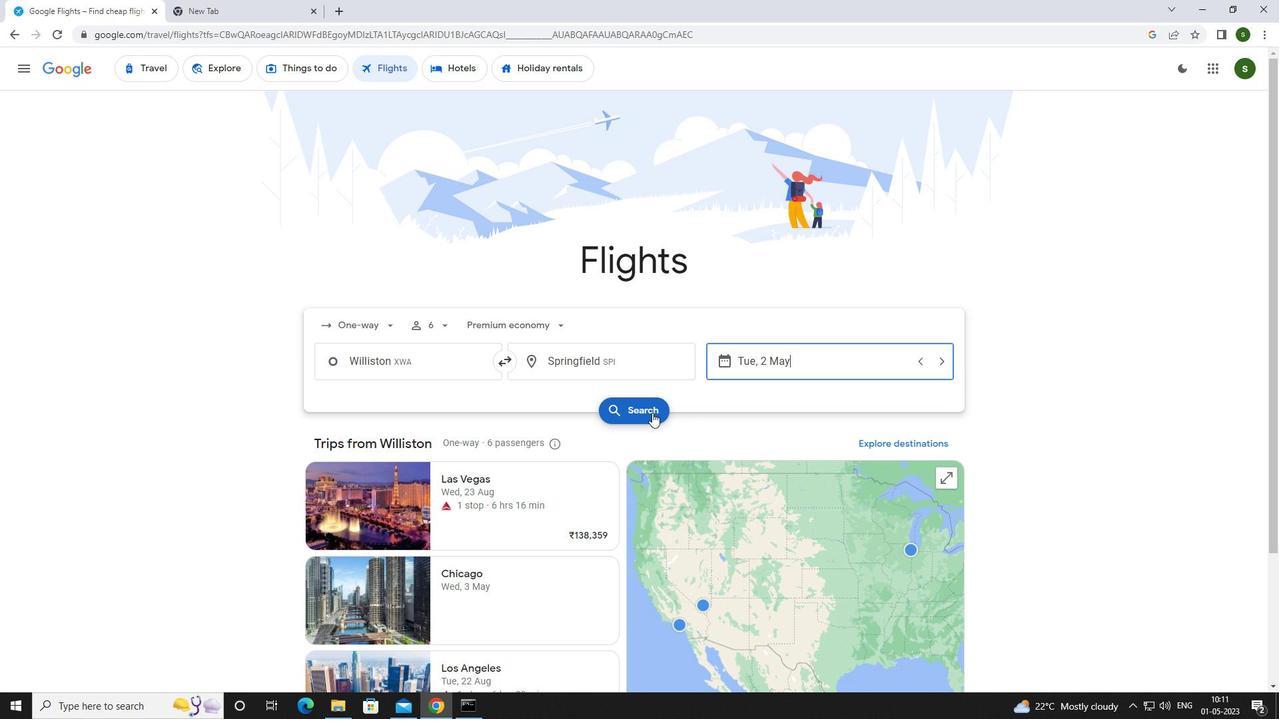 
Action: Mouse pressed left at (637, 403)
Screenshot: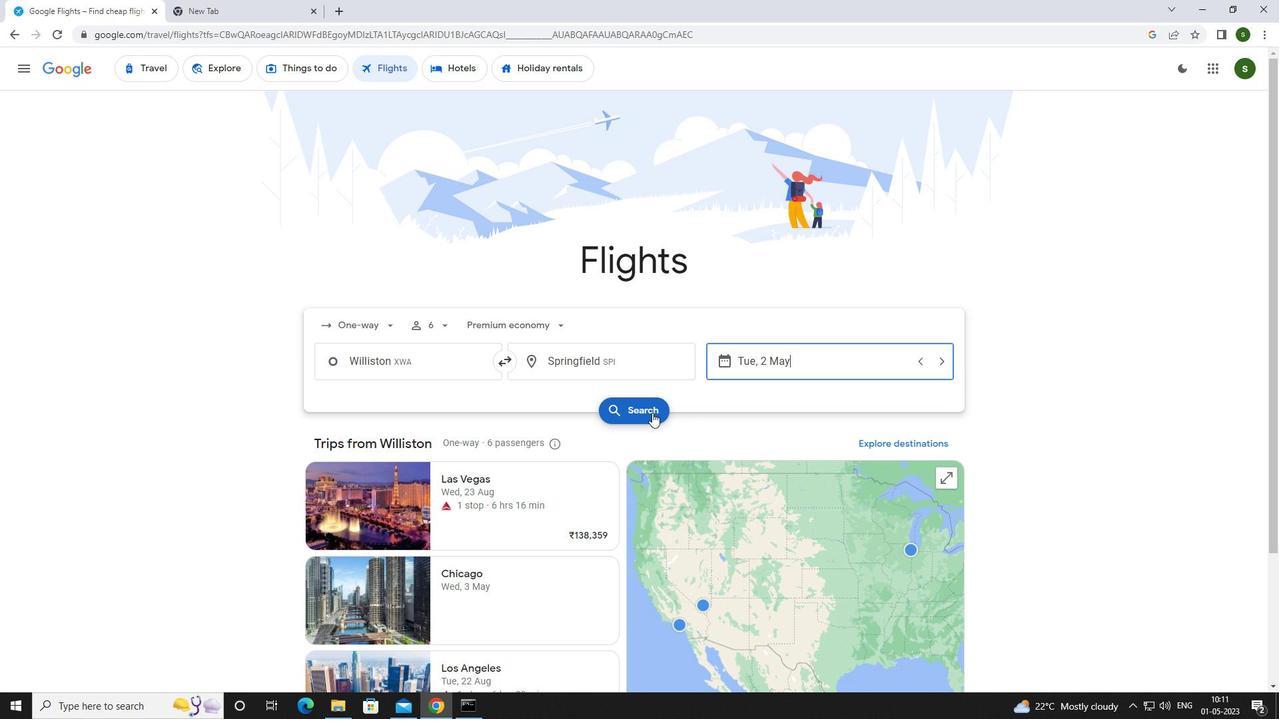 
Action: Mouse moved to (351, 189)
Screenshot: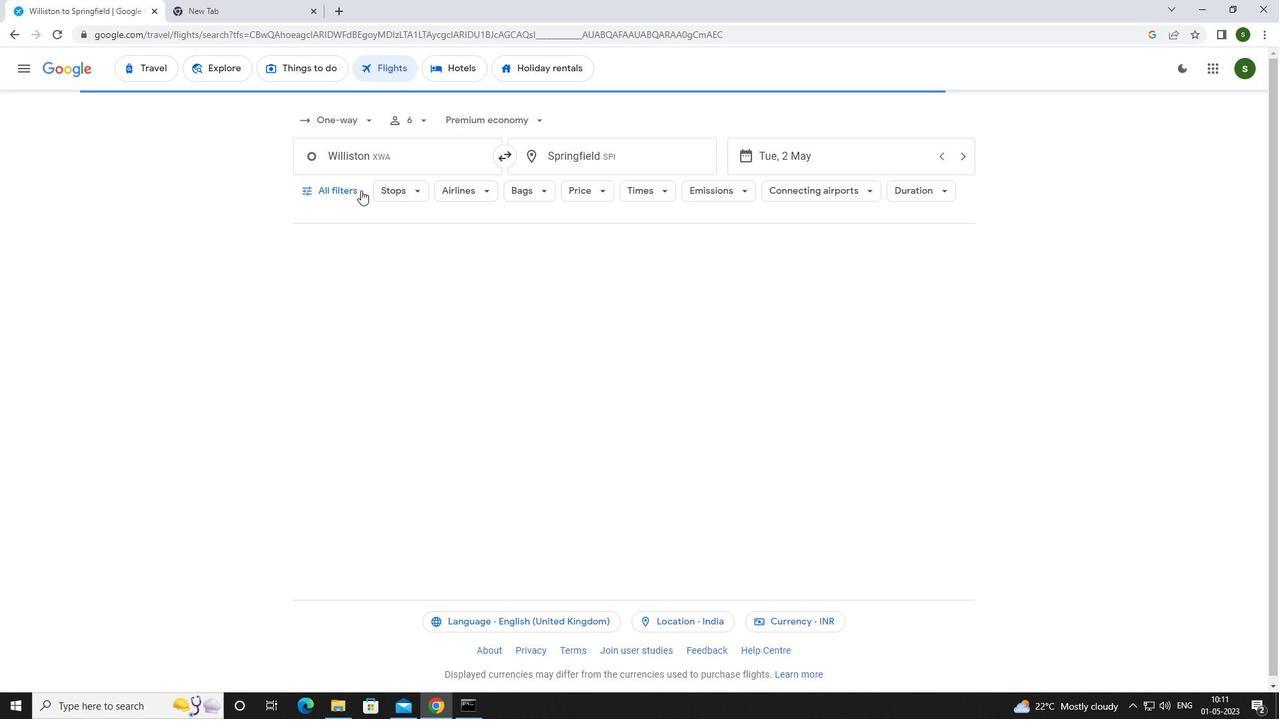 
Action: Mouse pressed left at (351, 189)
Screenshot: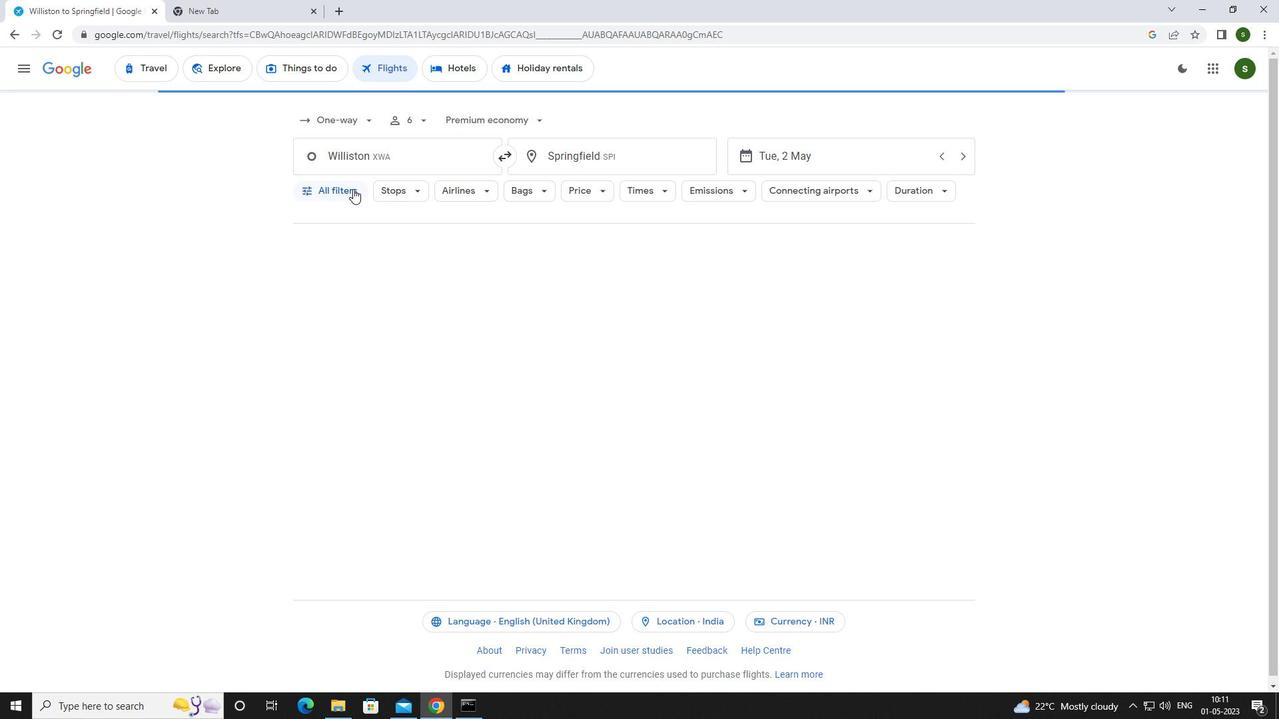 
Action: Mouse moved to (429, 341)
Screenshot: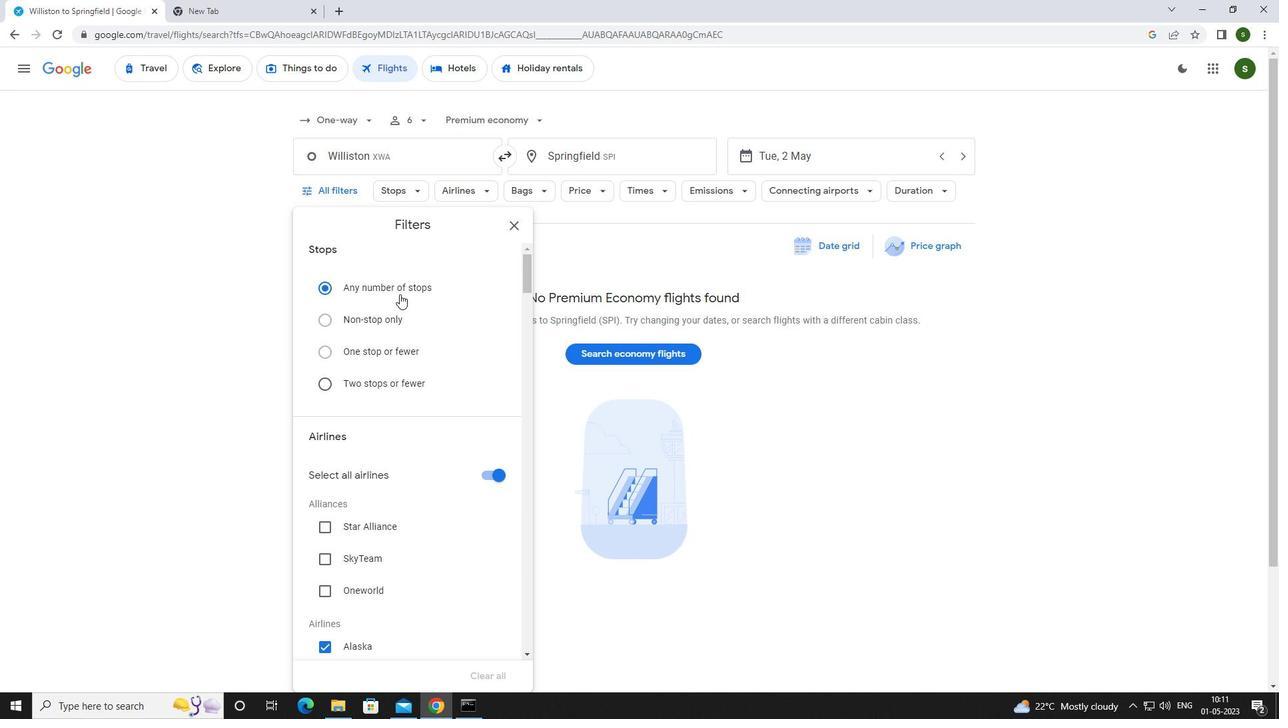 
Action: Mouse scrolled (429, 340) with delta (0, 0)
Screenshot: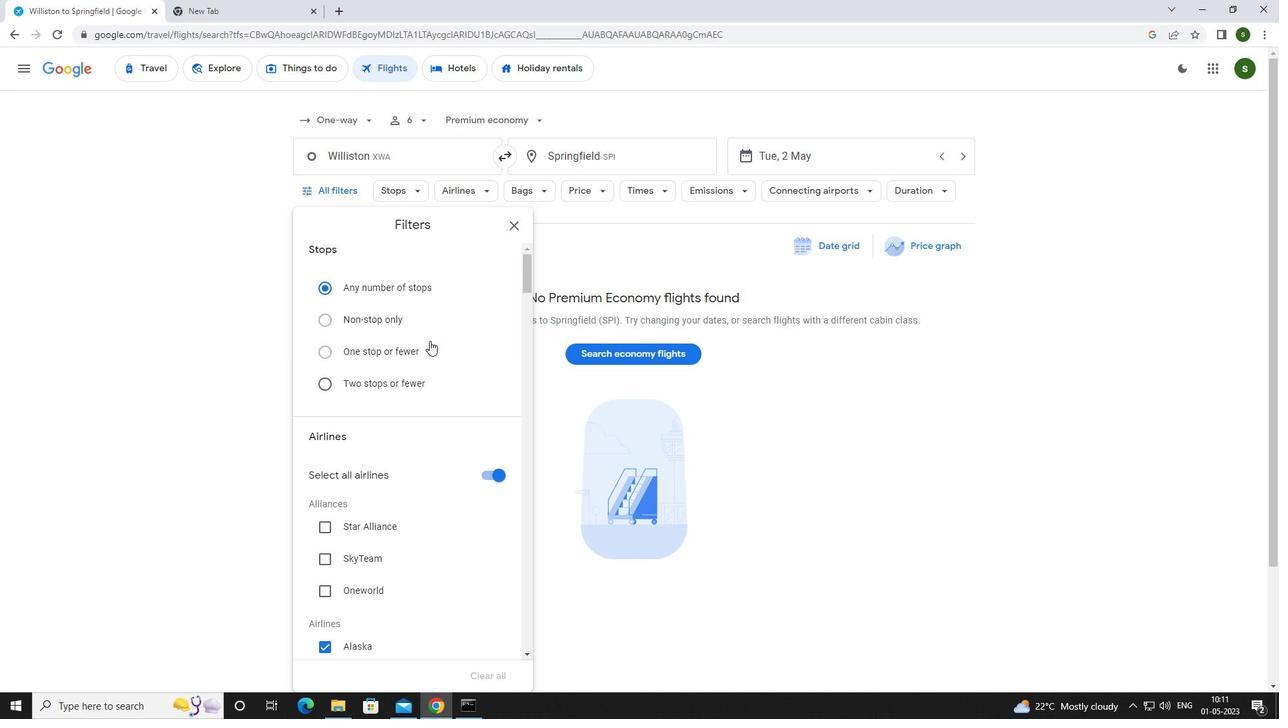 
Action: Mouse scrolled (429, 340) with delta (0, 0)
Screenshot: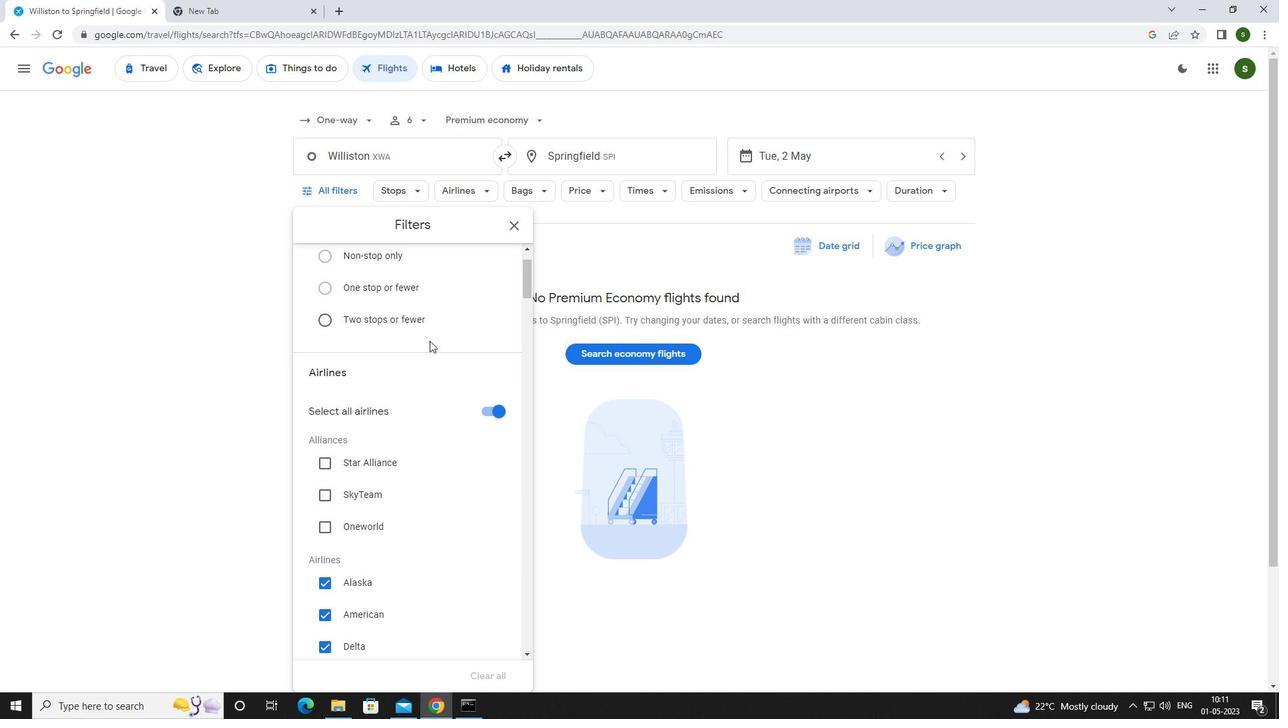 
Action: Mouse scrolled (429, 340) with delta (0, 0)
Screenshot: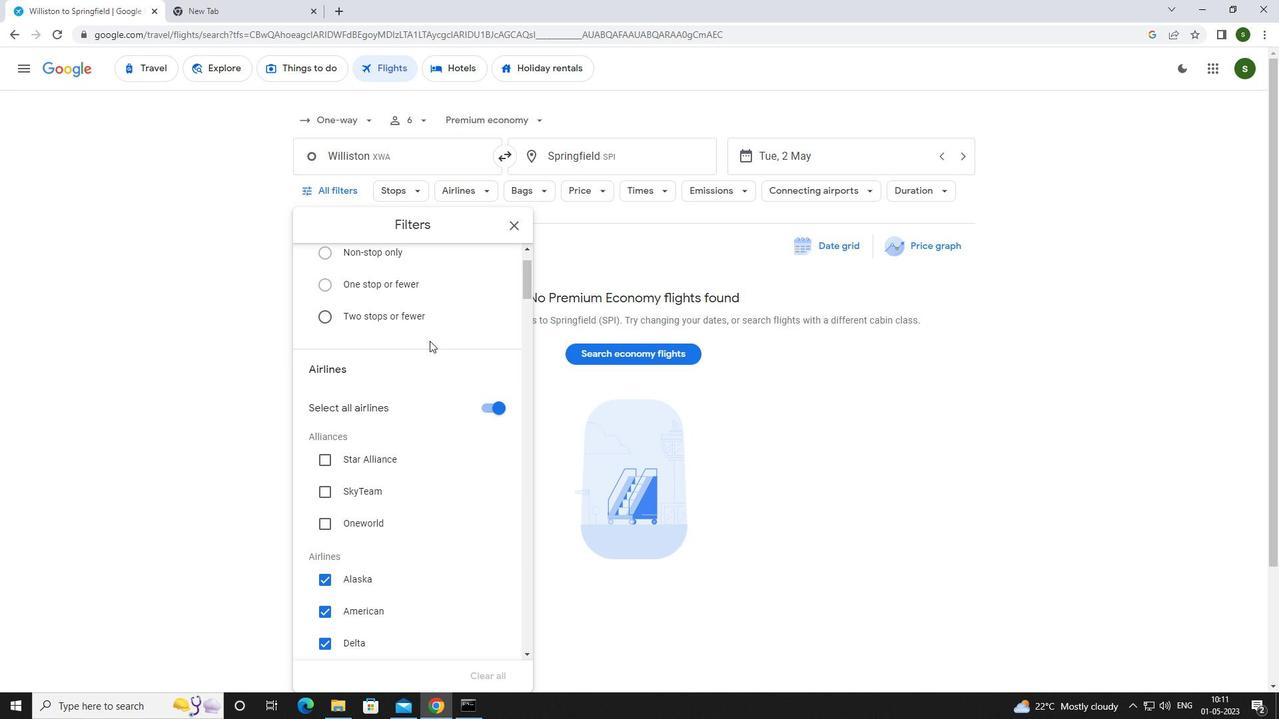 
Action: Mouse scrolled (429, 340) with delta (0, 0)
Screenshot: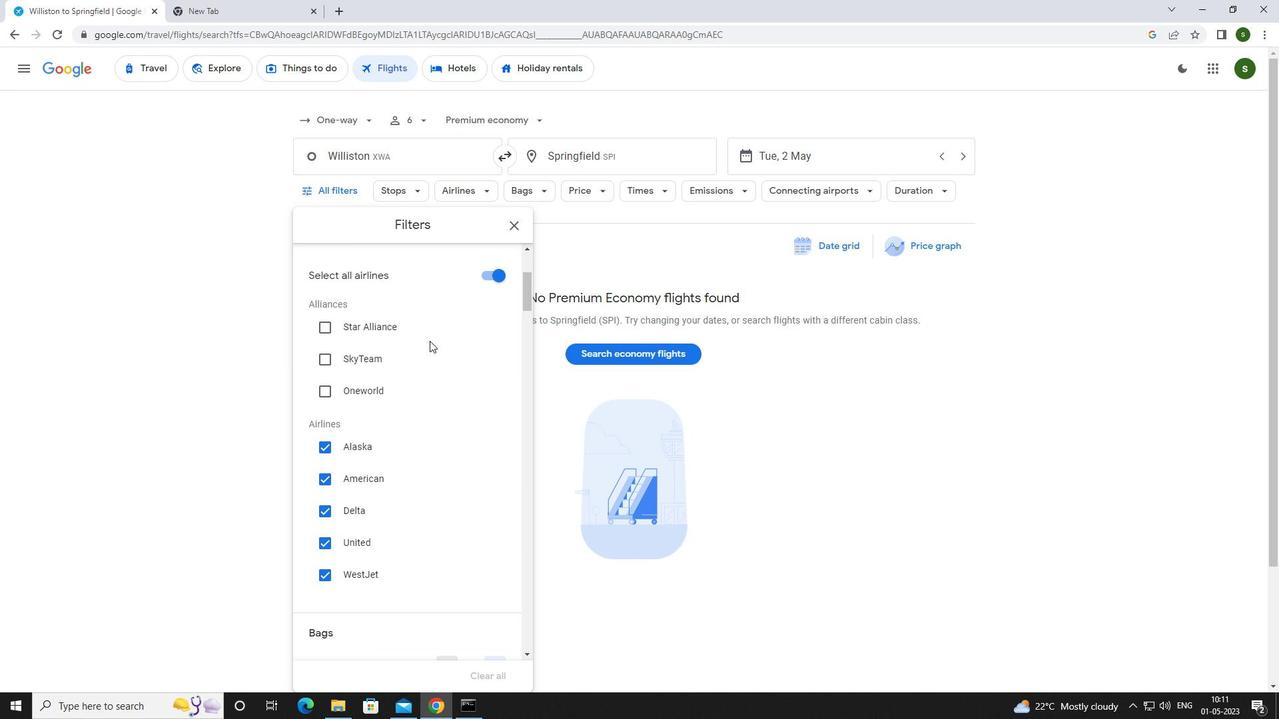 
Action: Mouse scrolled (429, 340) with delta (0, 0)
Screenshot: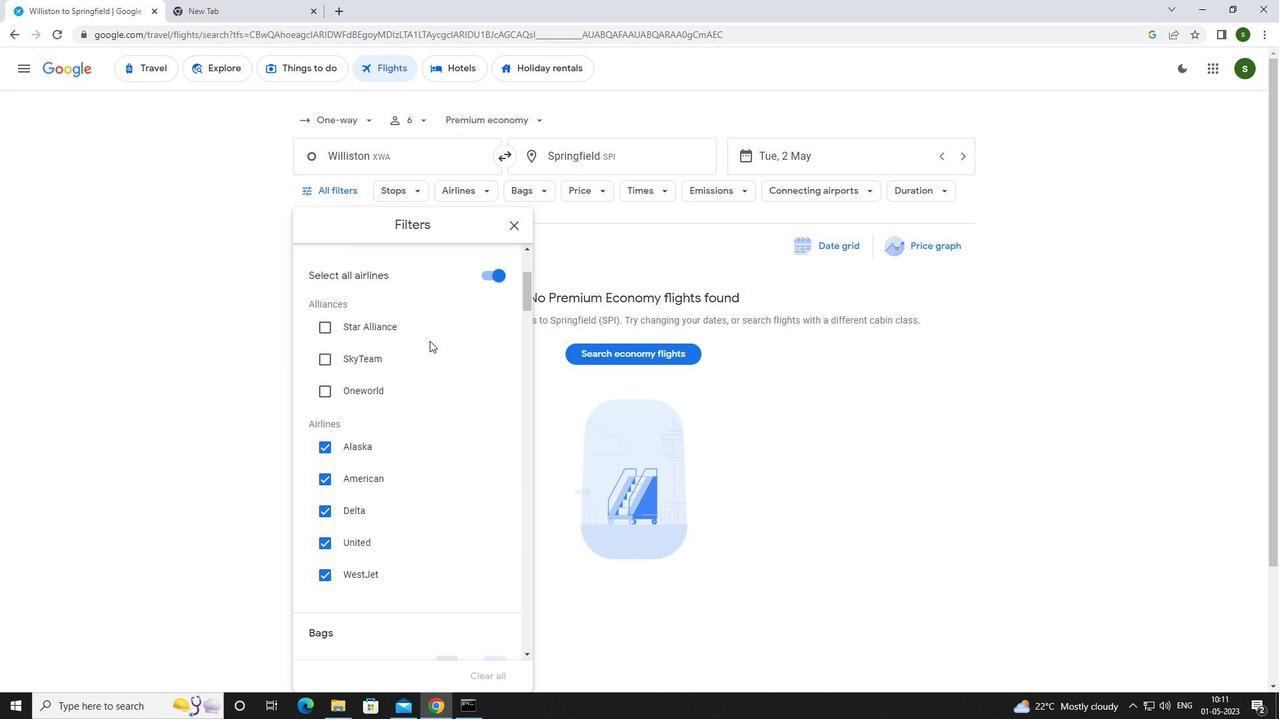 
Action: Mouse scrolled (429, 340) with delta (0, 0)
Screenshot: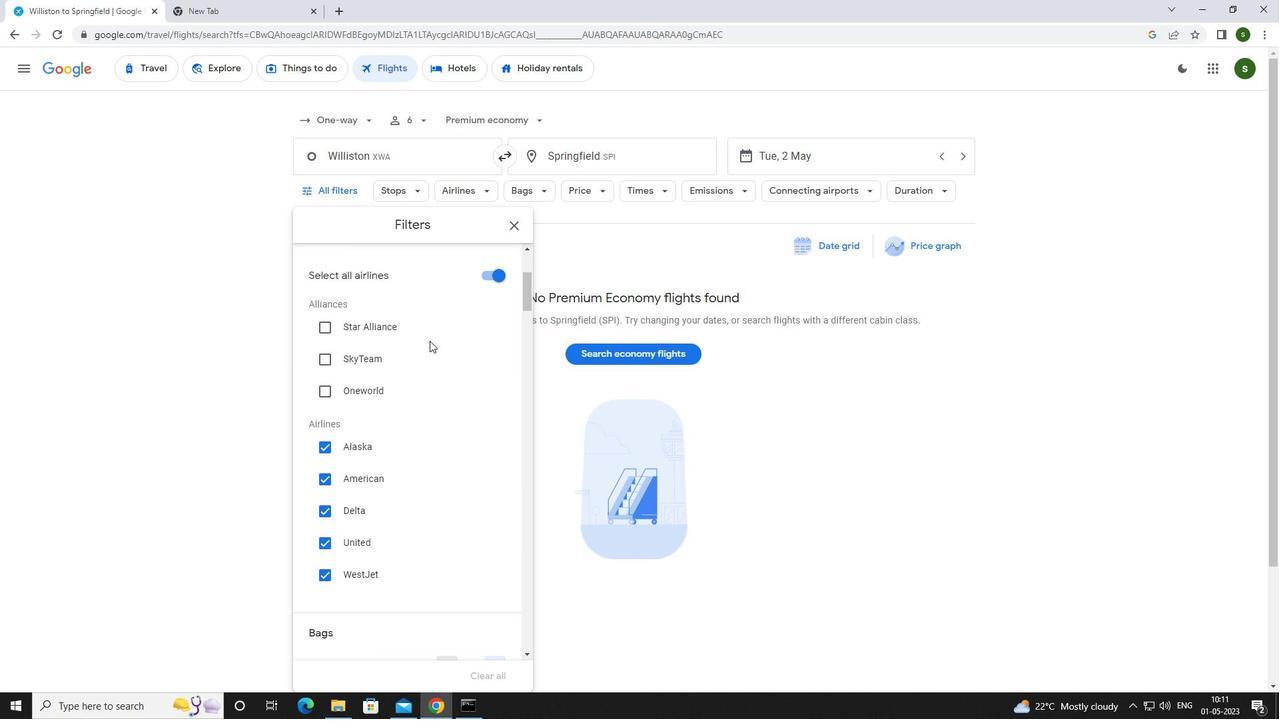 
Action: Mouse scrolled (429, 340) with delta (0, 0)
Screenshot: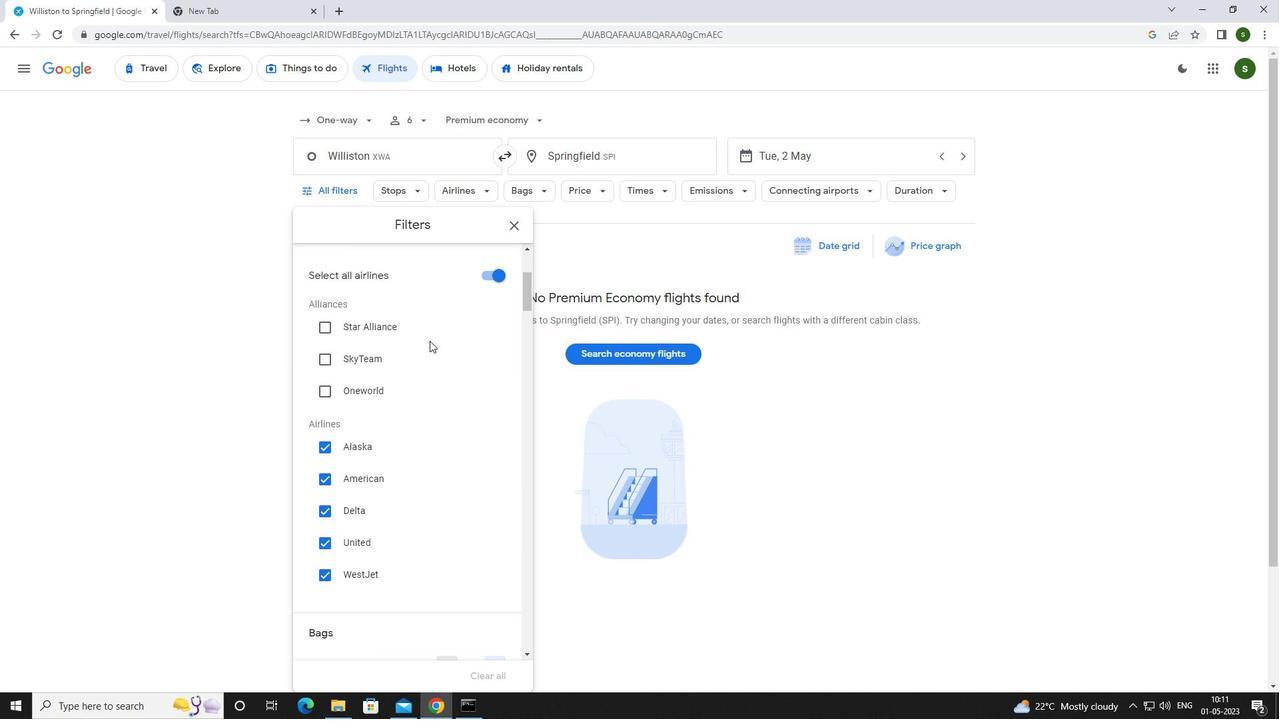 
Action: Mouse moved to (496, 433)
Screenshot: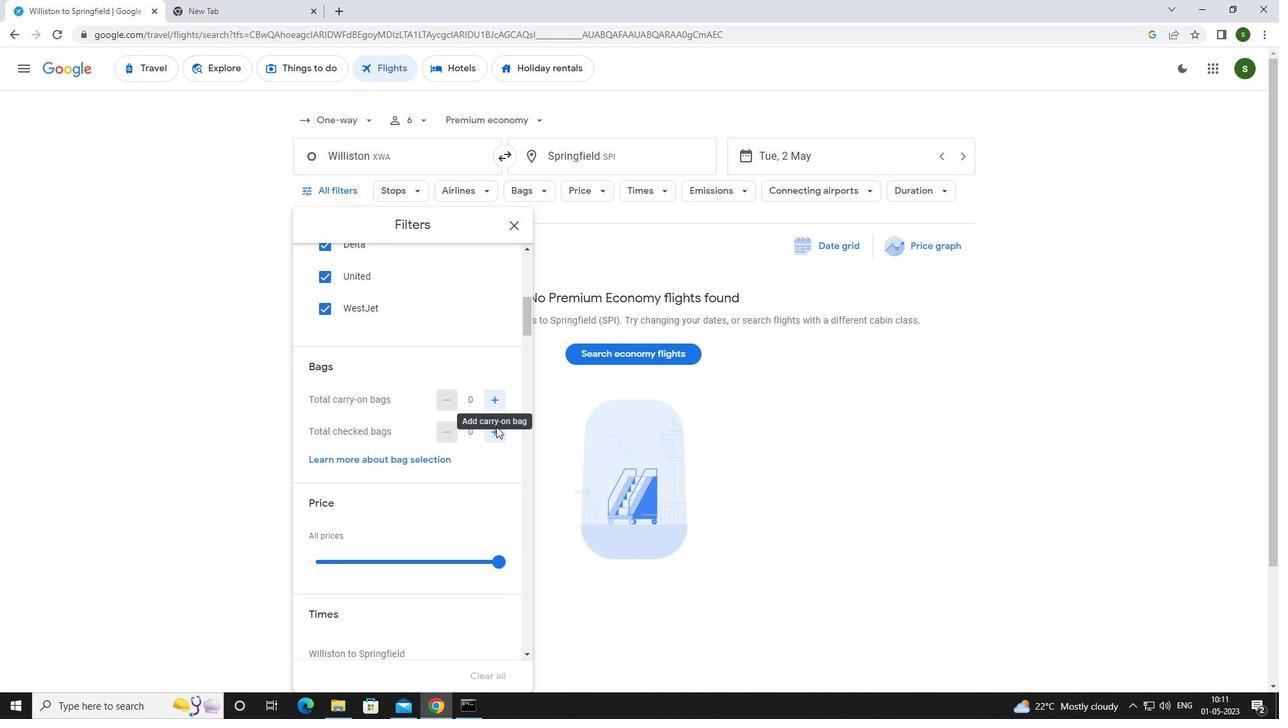 
Action: Mouse pressed left at (496, 433)
Screenshot: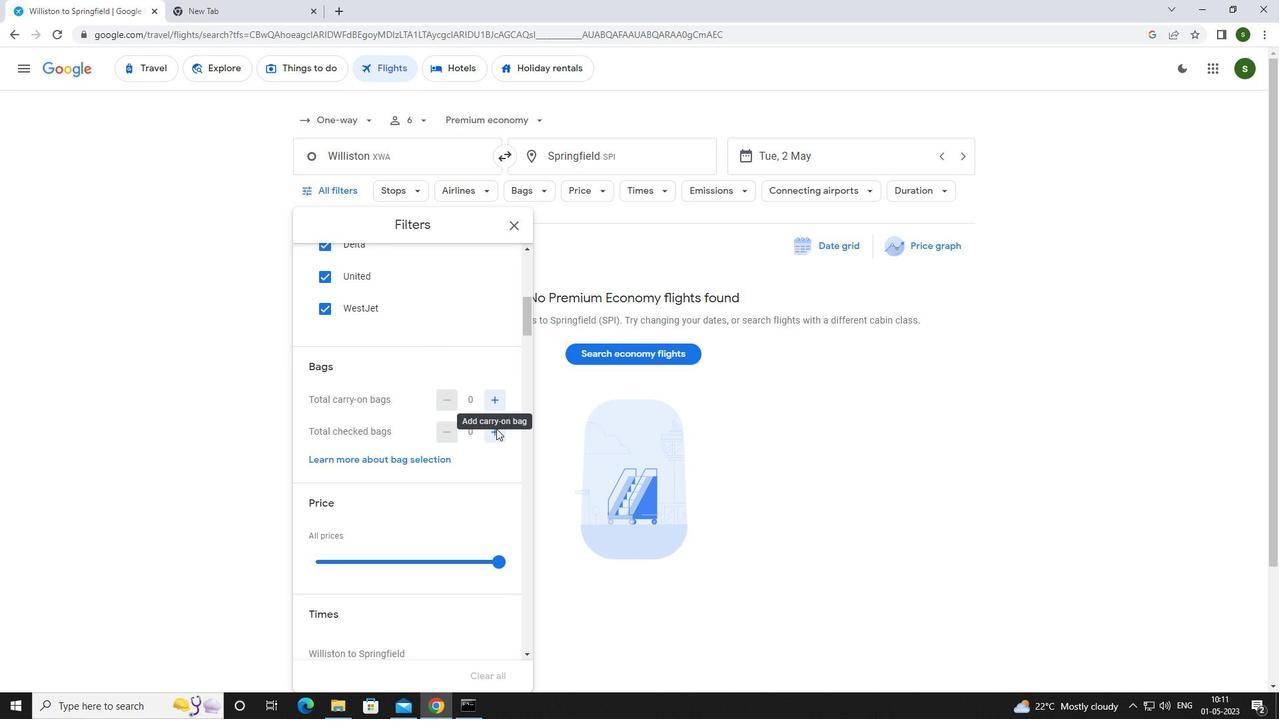 
Action: Mouse moved to (493, 435)
Screenshot: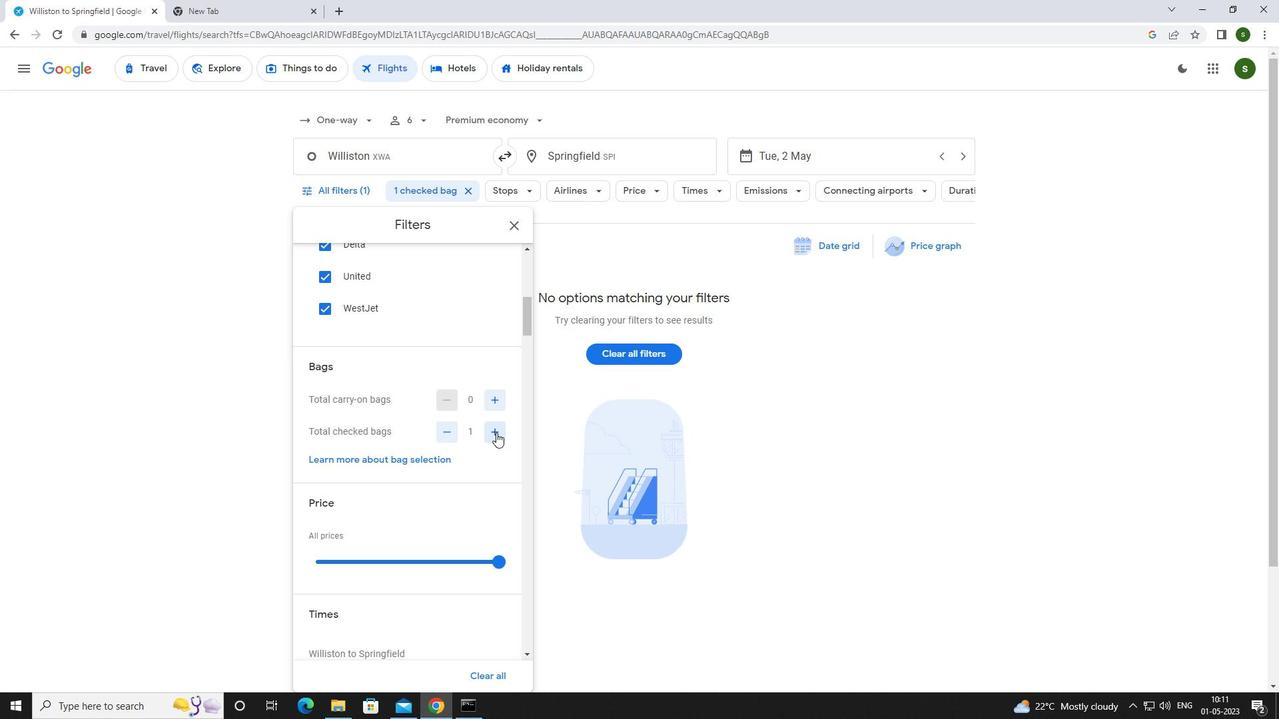 
Action: Mouse scrolled (493, 434) with delta (0, 0)
Screenshot: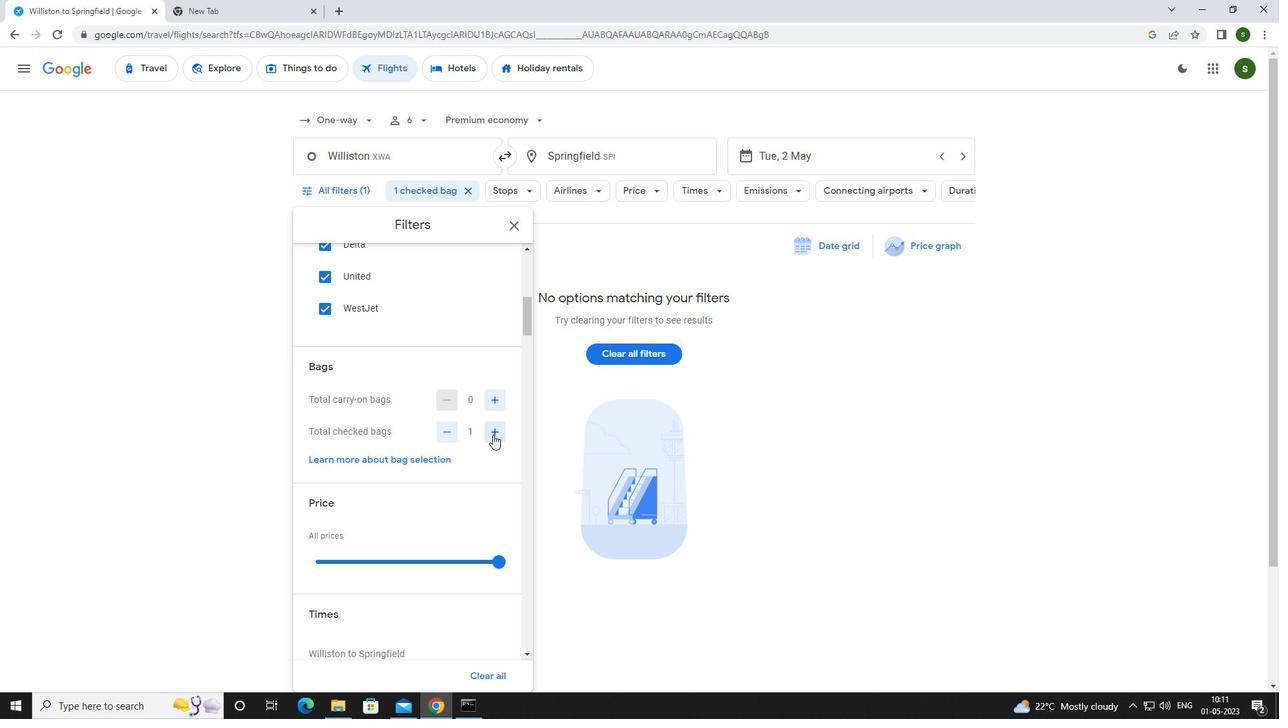 
Action: Mouse moved to (505, 495)
Screenshot: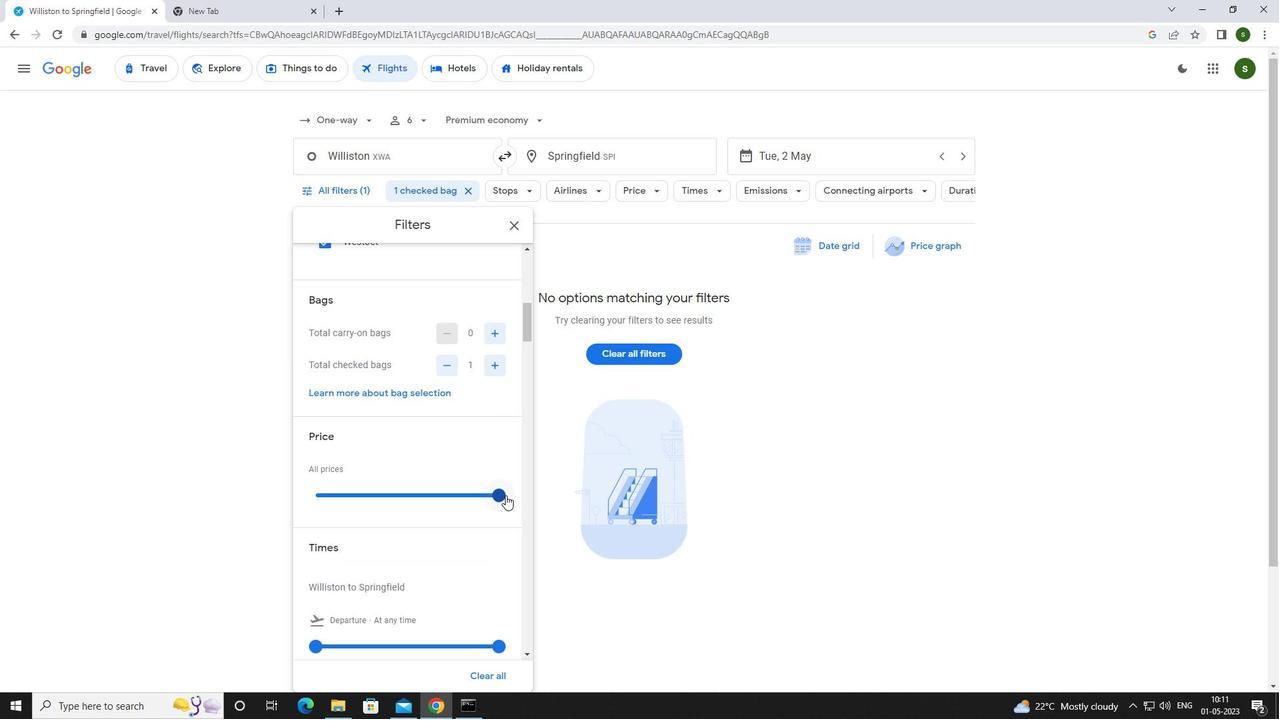 
Action: Mouse pressed left at (505, 495)
Screenshot: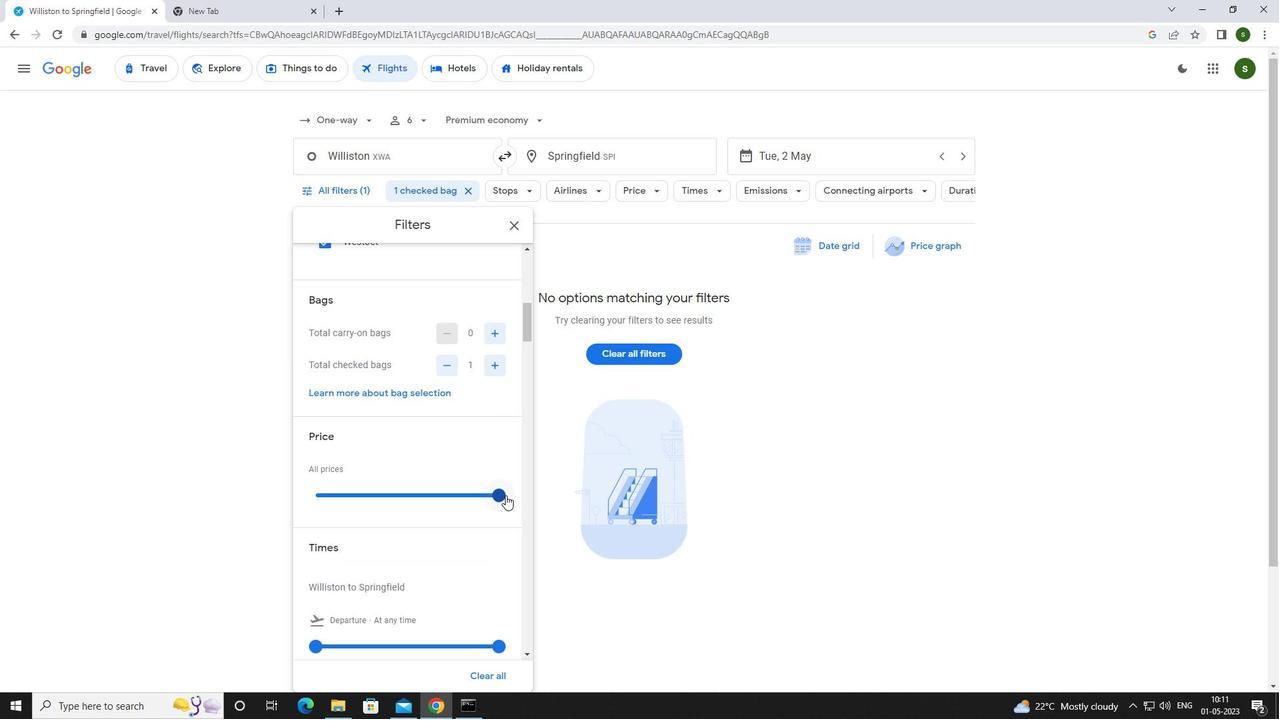 
Action: Mouse moved to (453, 493)
Screenshot: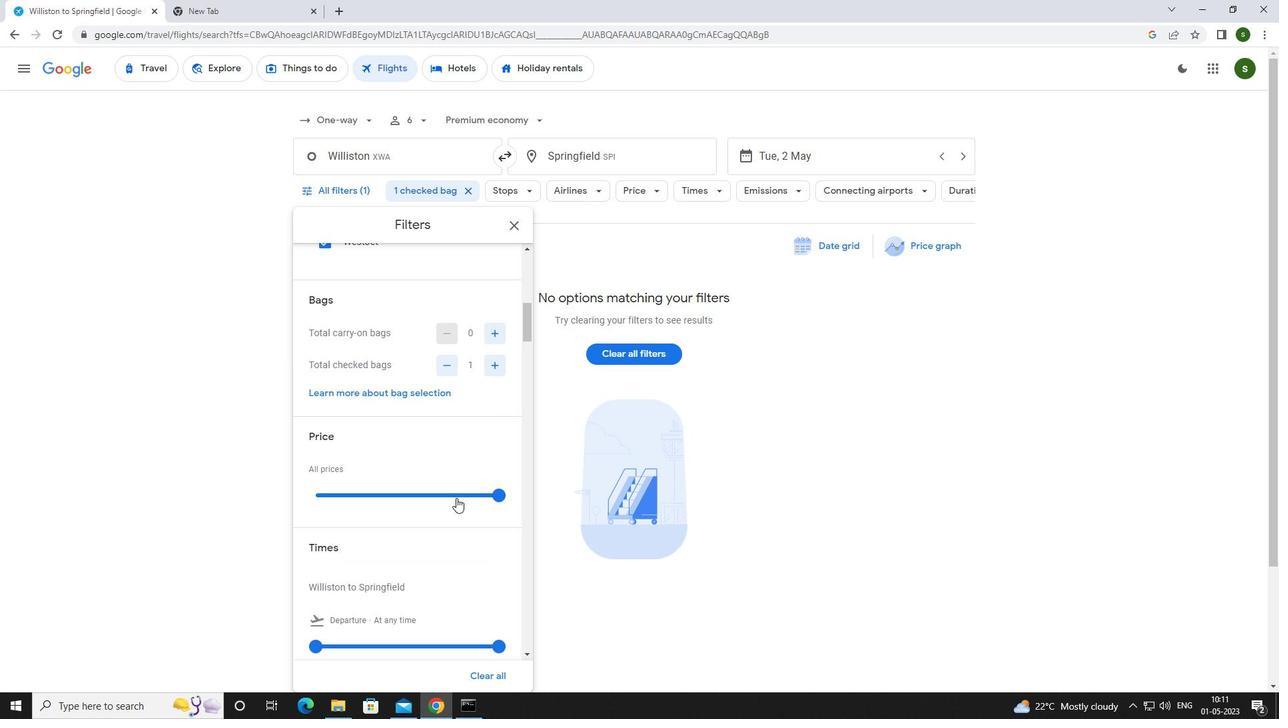 
Action: Mouse scrolled (453, 493) with delta (0, 0)
Screenshot: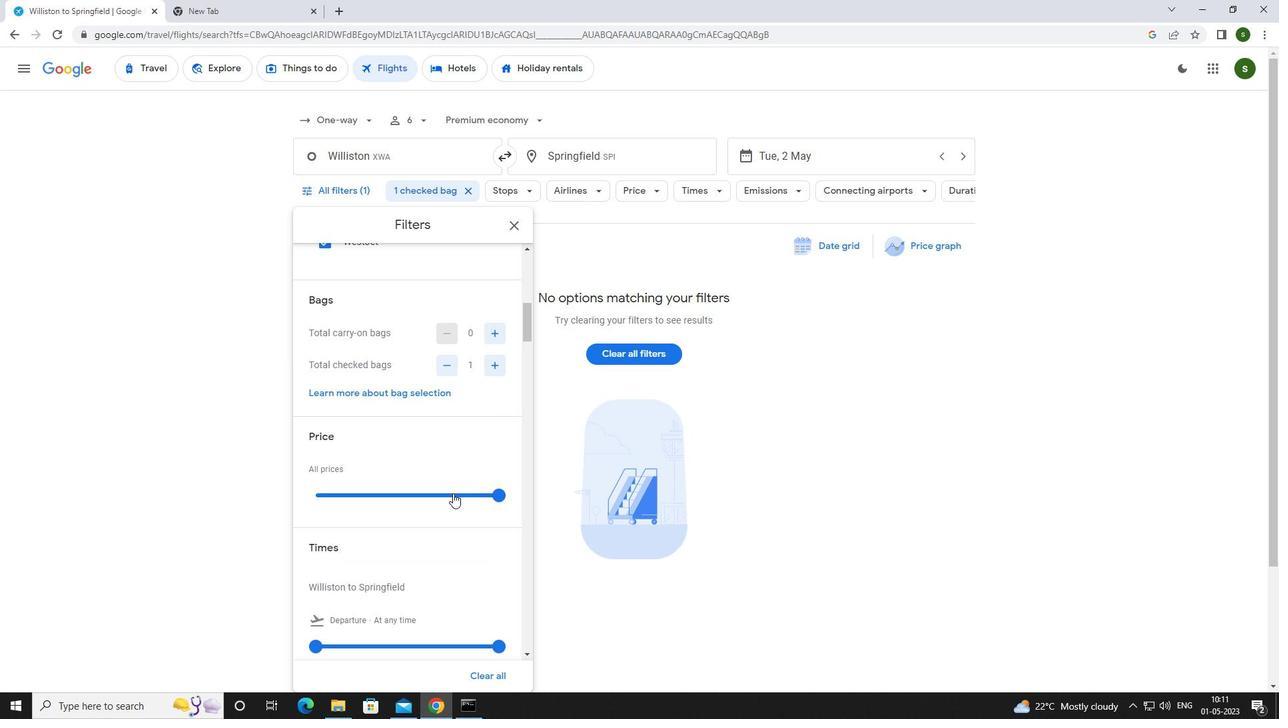 
Action: Mouse scrolled (453, 493) with delta (0, 0)
Screenshot: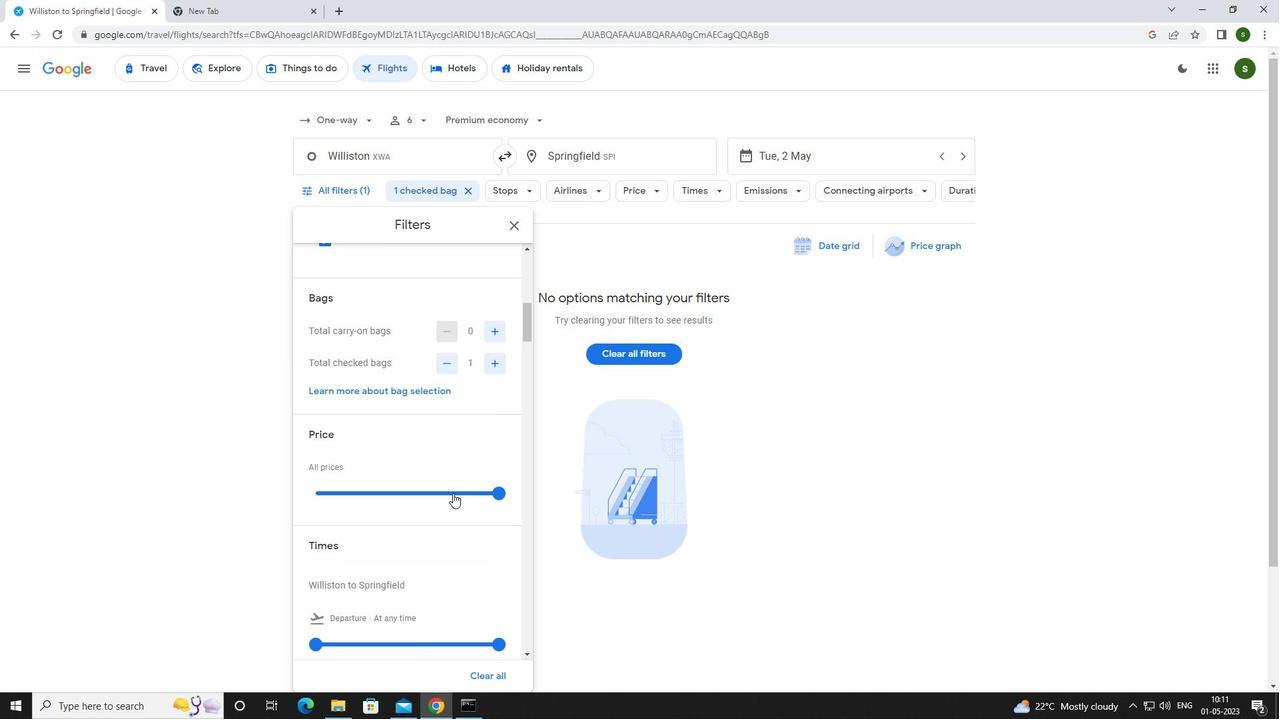 
Action: Mouse moved to (319, 515)
Screenshot: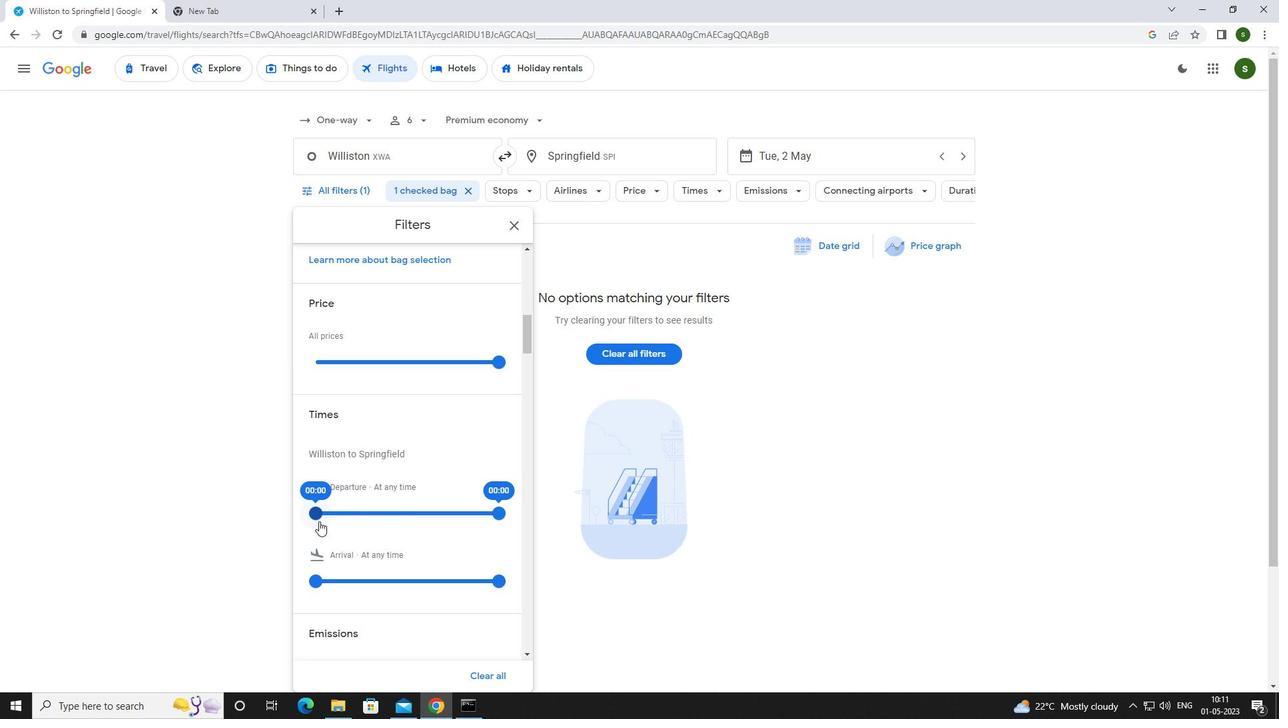 
Action: Mouse pressed left at (319, 515)
Screenshot: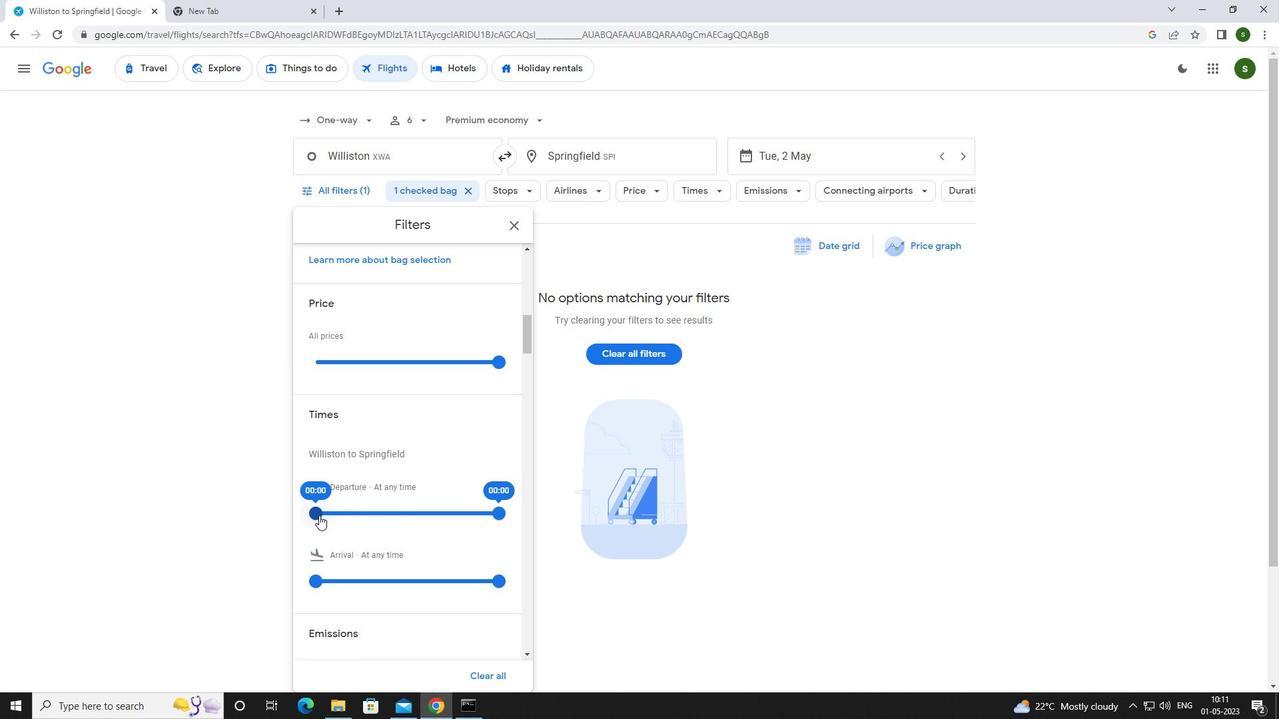 
Action: Mouse moved to (820, 455)
Screenshot: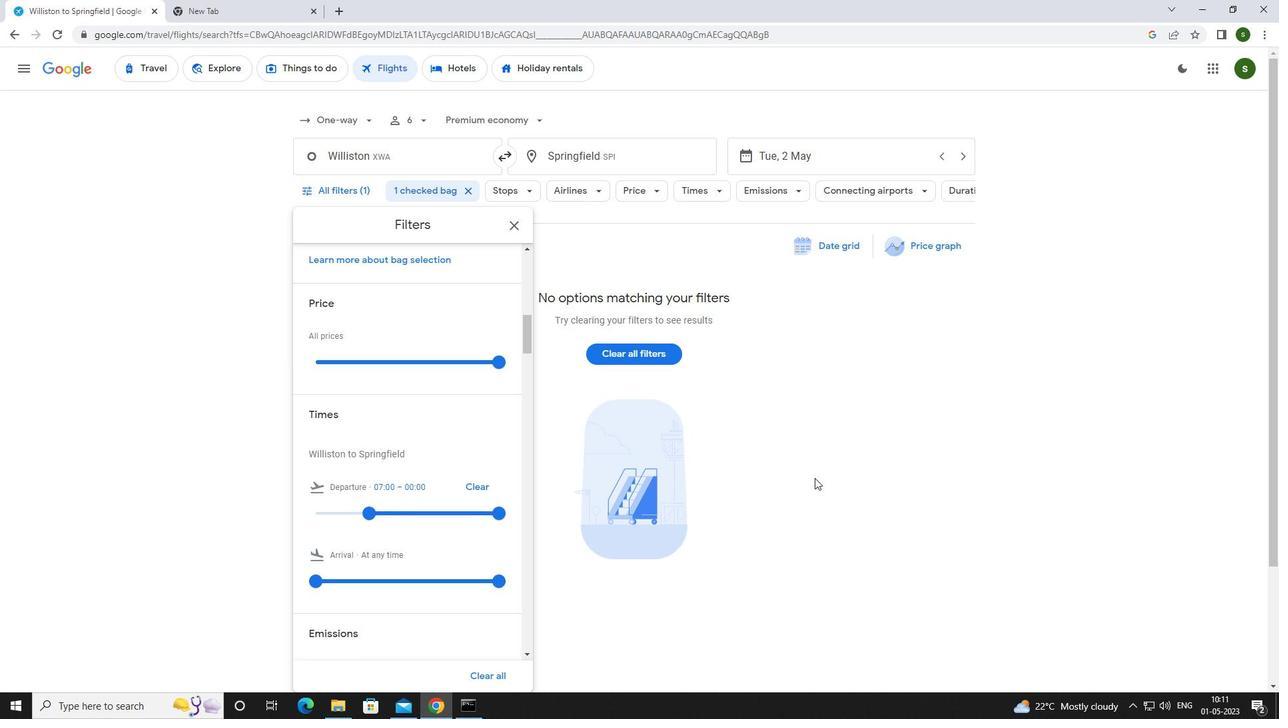 
Action: Mouse pressed left at (820, 455)
Screenshot: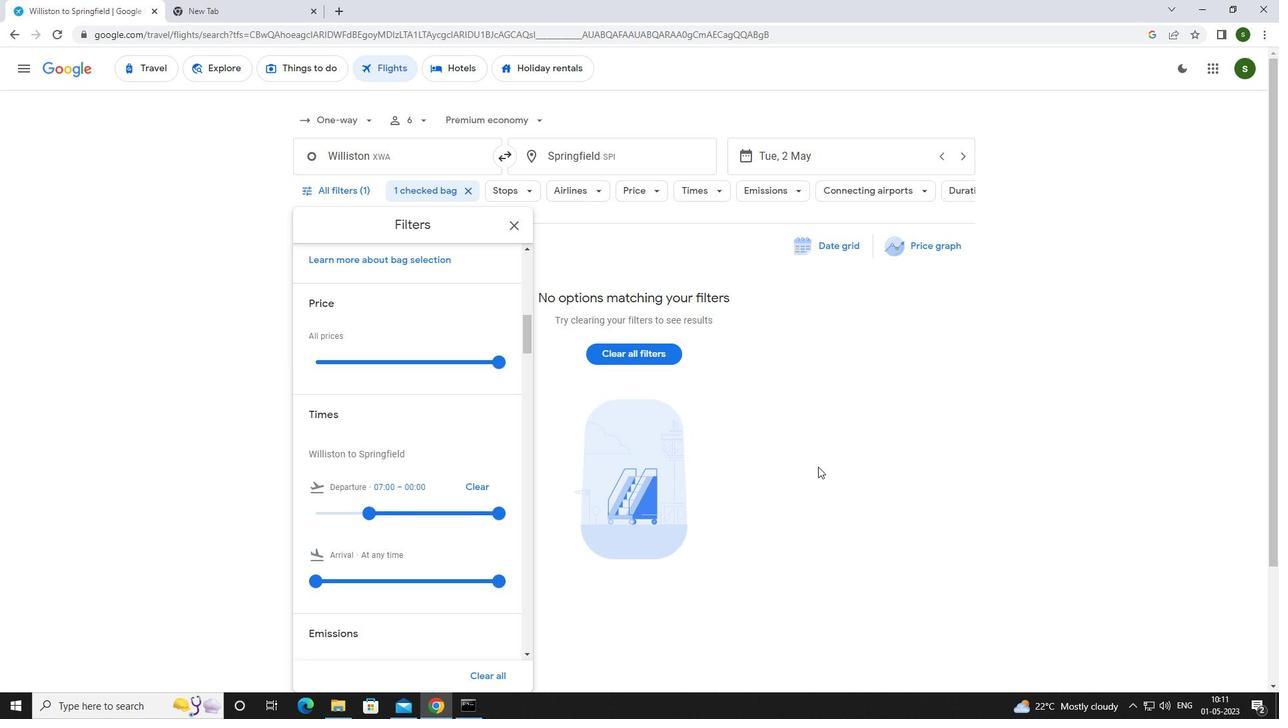 
